 Task: Start in the project AgileBee the sprint 'Integration Testing Sprint', with a duration of 3 weeks. Start in the project AgileBee the sprint 'Integration Testing Sprint', with a duration of 2 weeks. Start in the project AgileBee the sprint 'Integration Testing Sprint', with a duration of 1 week
Action: Mouse moved to (254, 82)
Screenshot: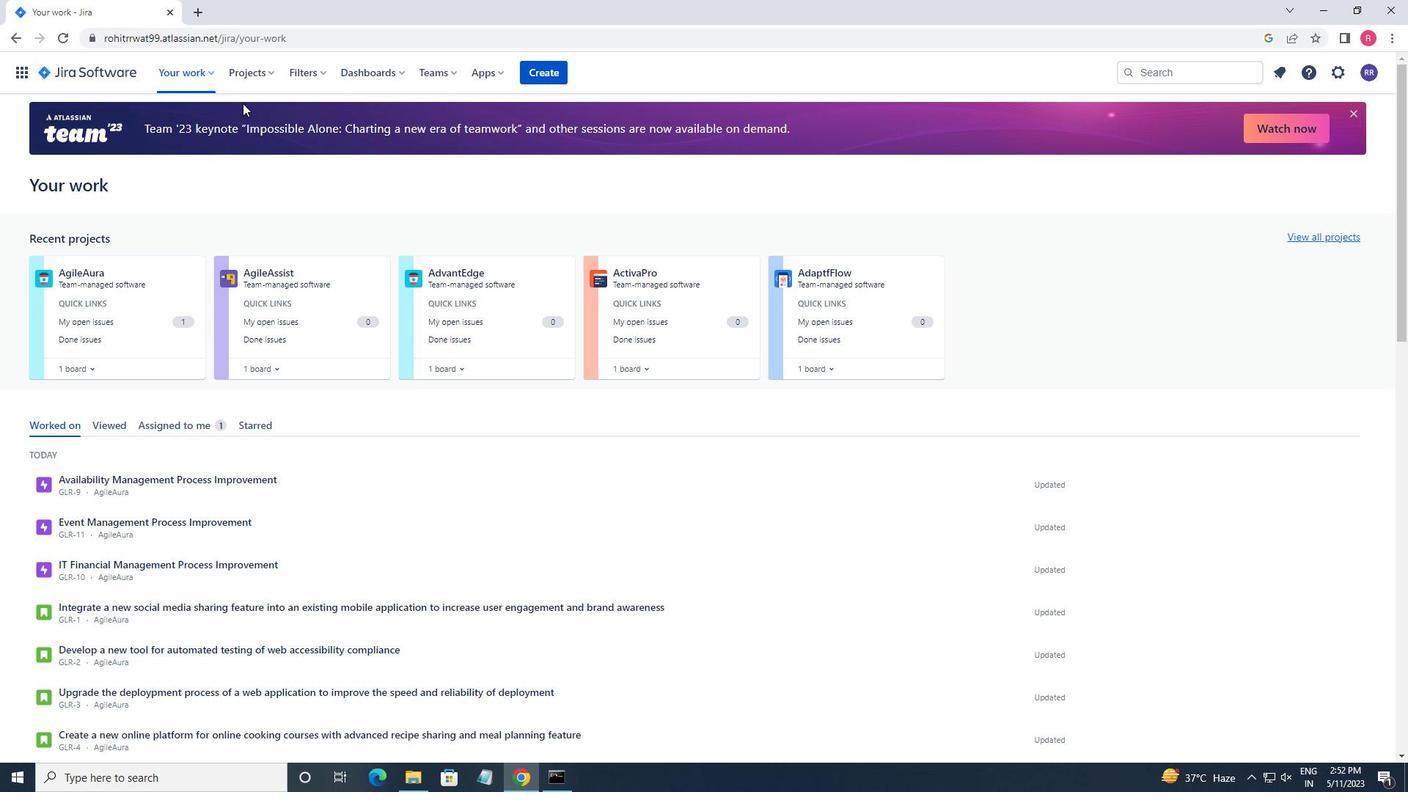 
Action: Mouse pressed left at (254, 82)
Screenshot: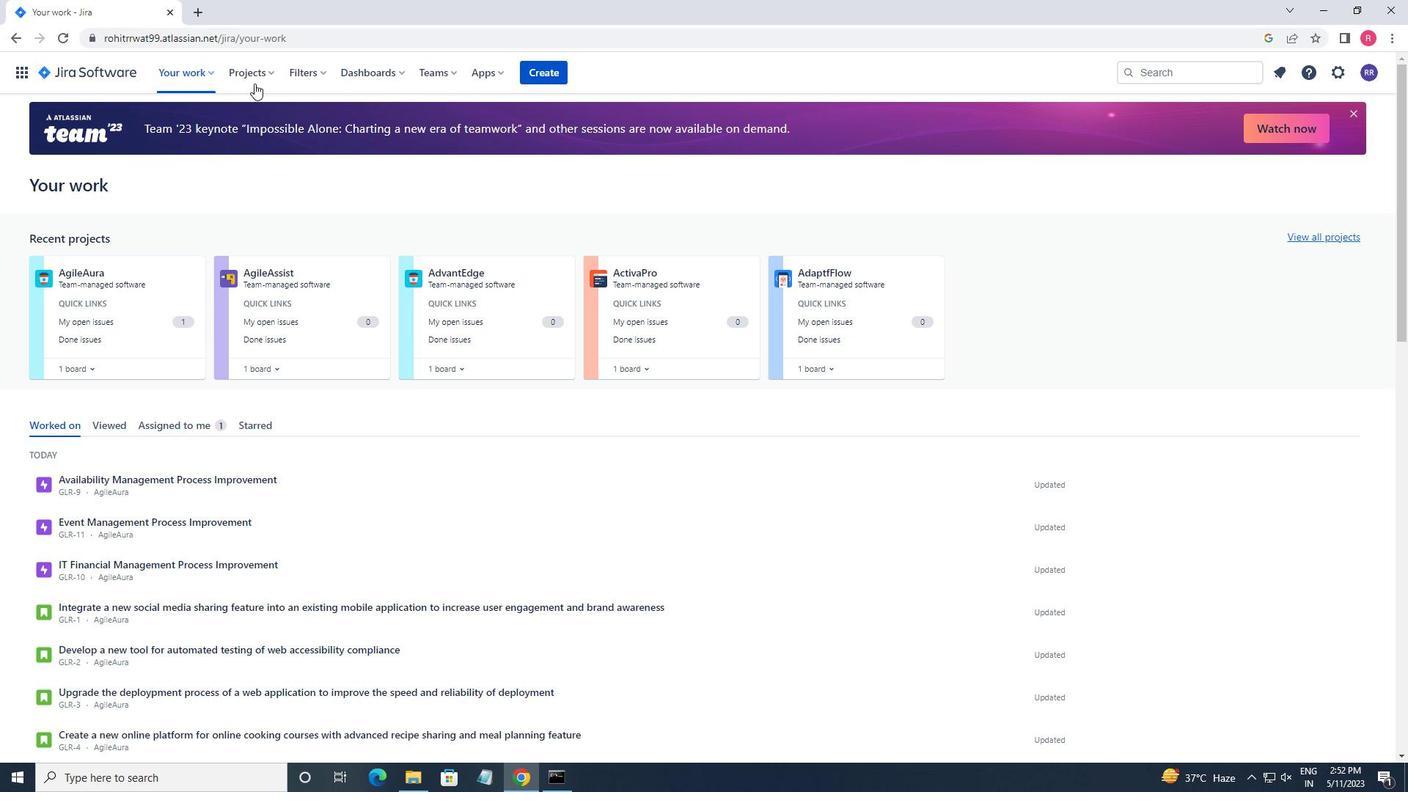 
Action: Mouse moved to (277, 121)
Screenshot: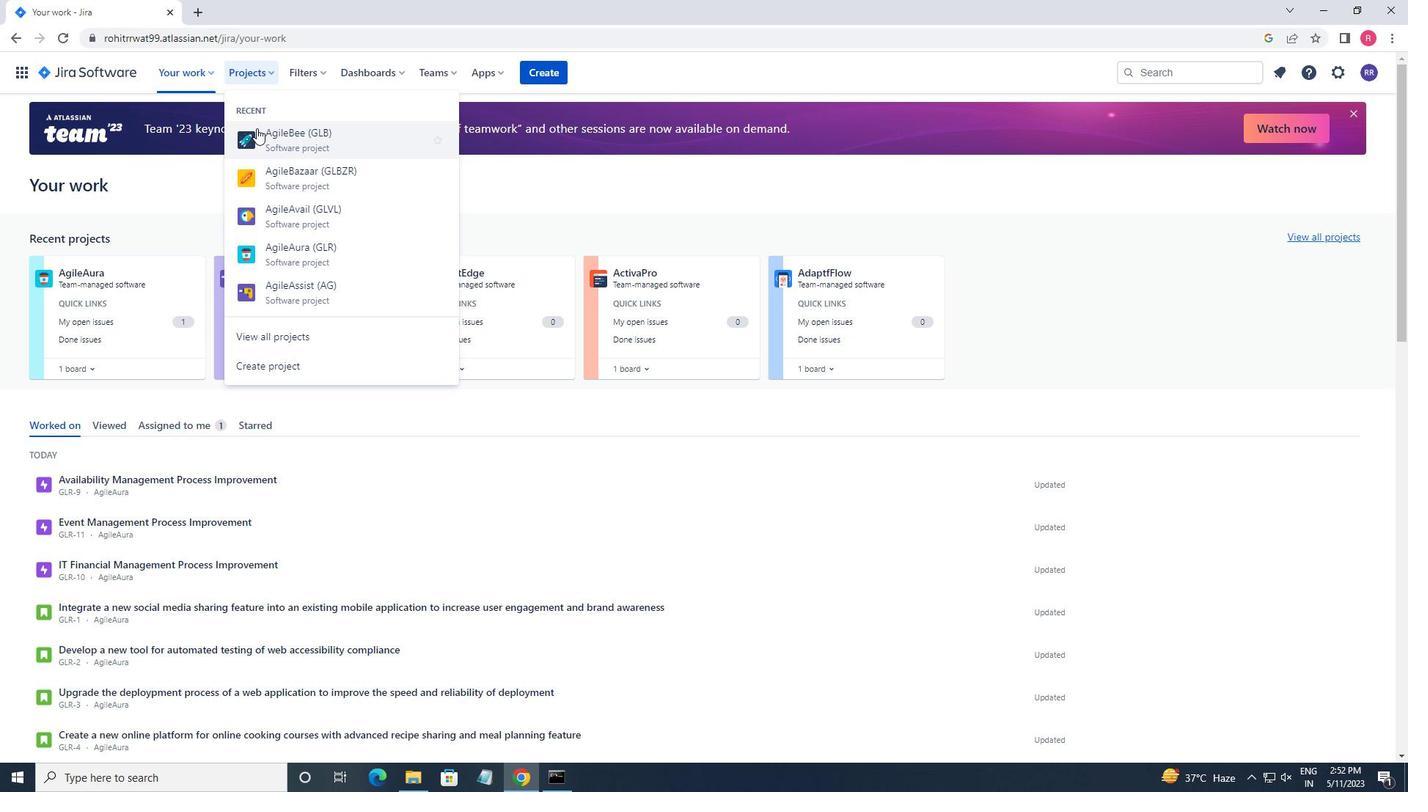 
Action: Mouse pressed left at (277, 121)
Screenshot: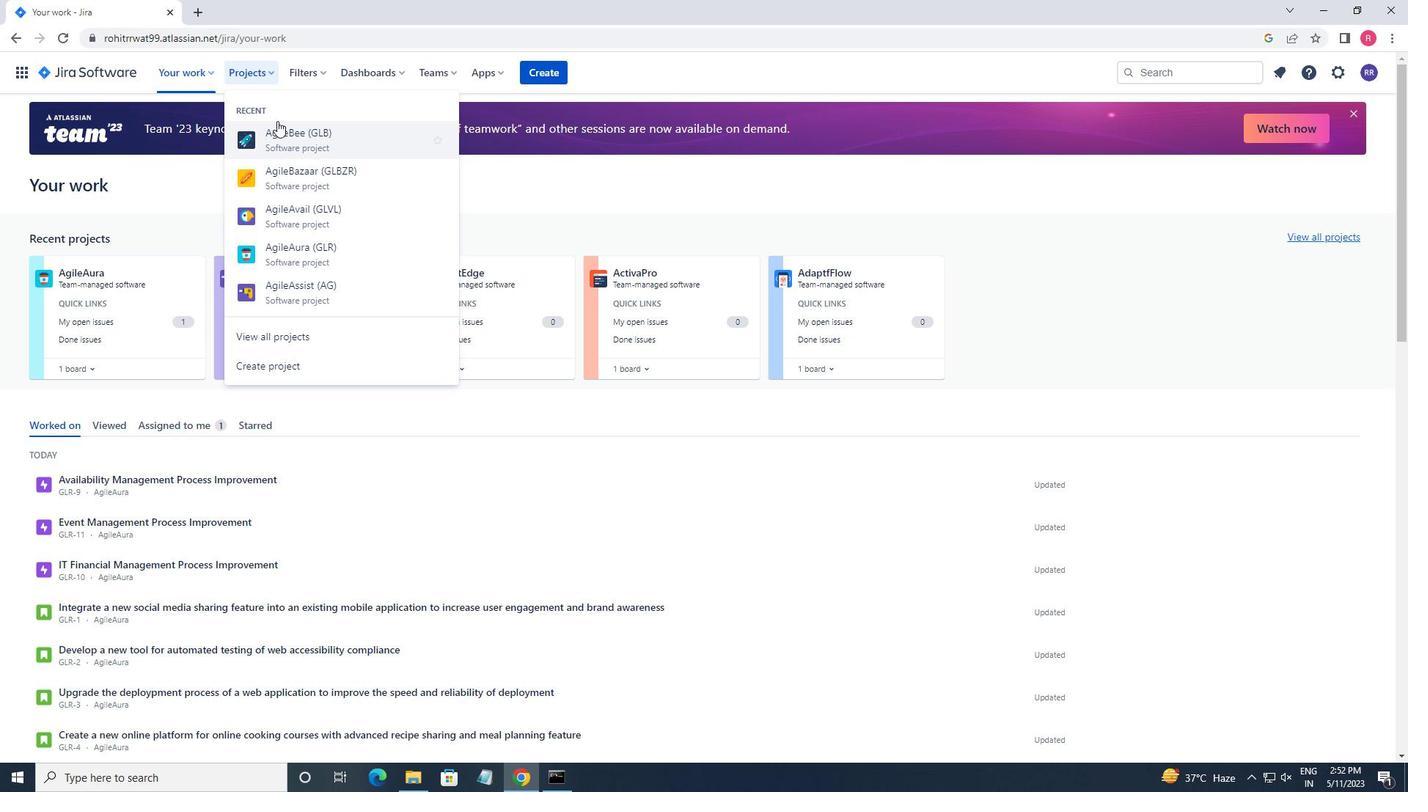 
Action: Mouse moved to (85, 228)
Screenshot: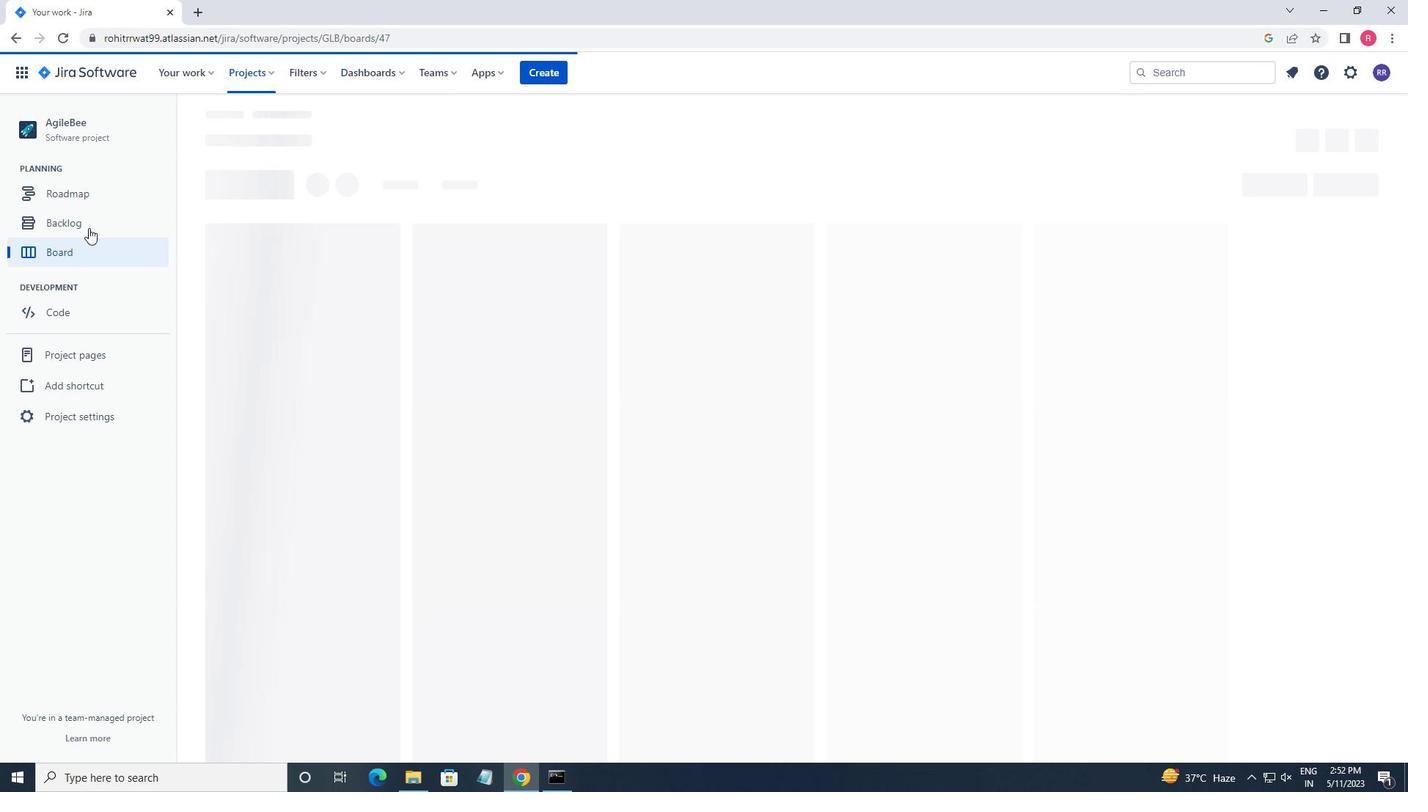 
Action: Mouse pressed left at (85, 228)
Screenshot: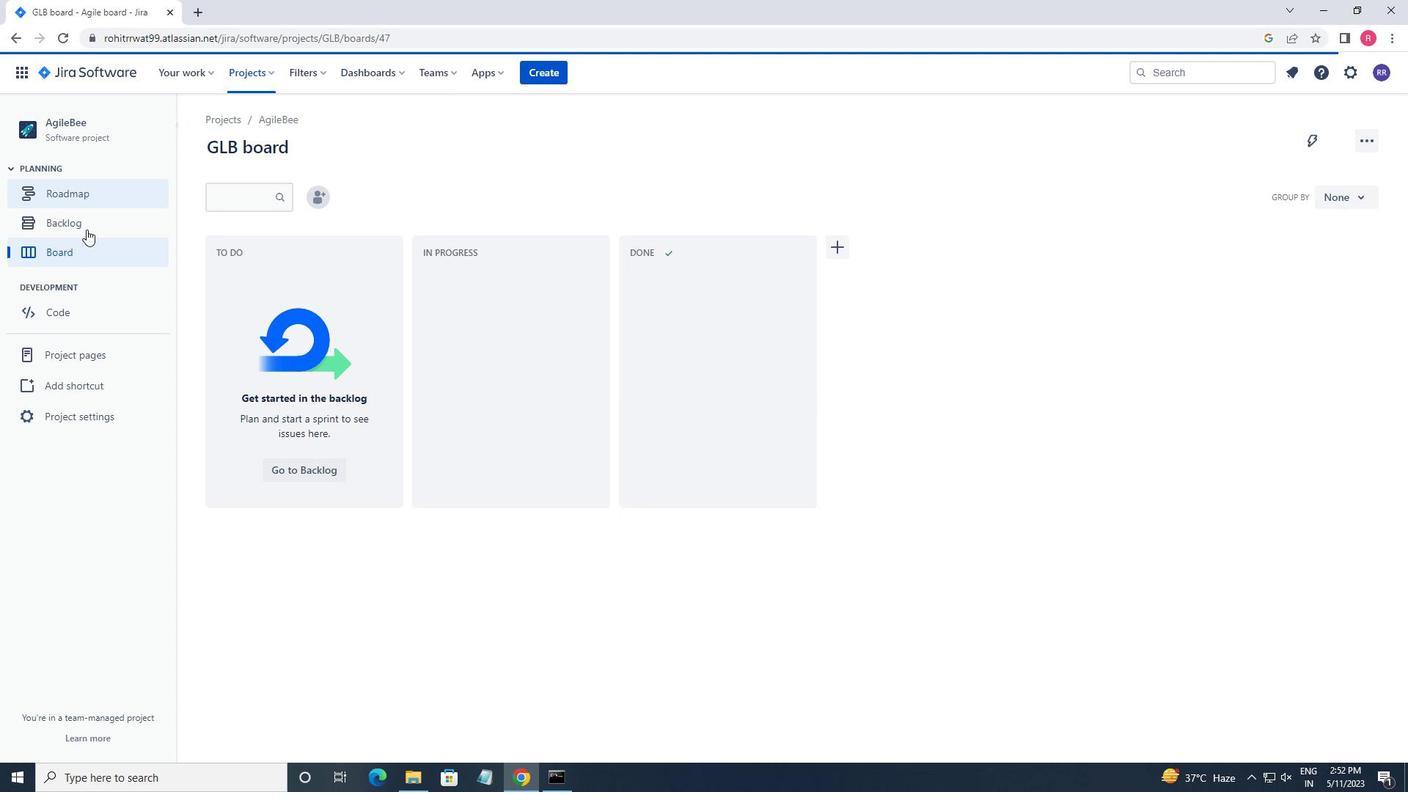 
Action: Mouse moved to (1306, 237)
Screenshot: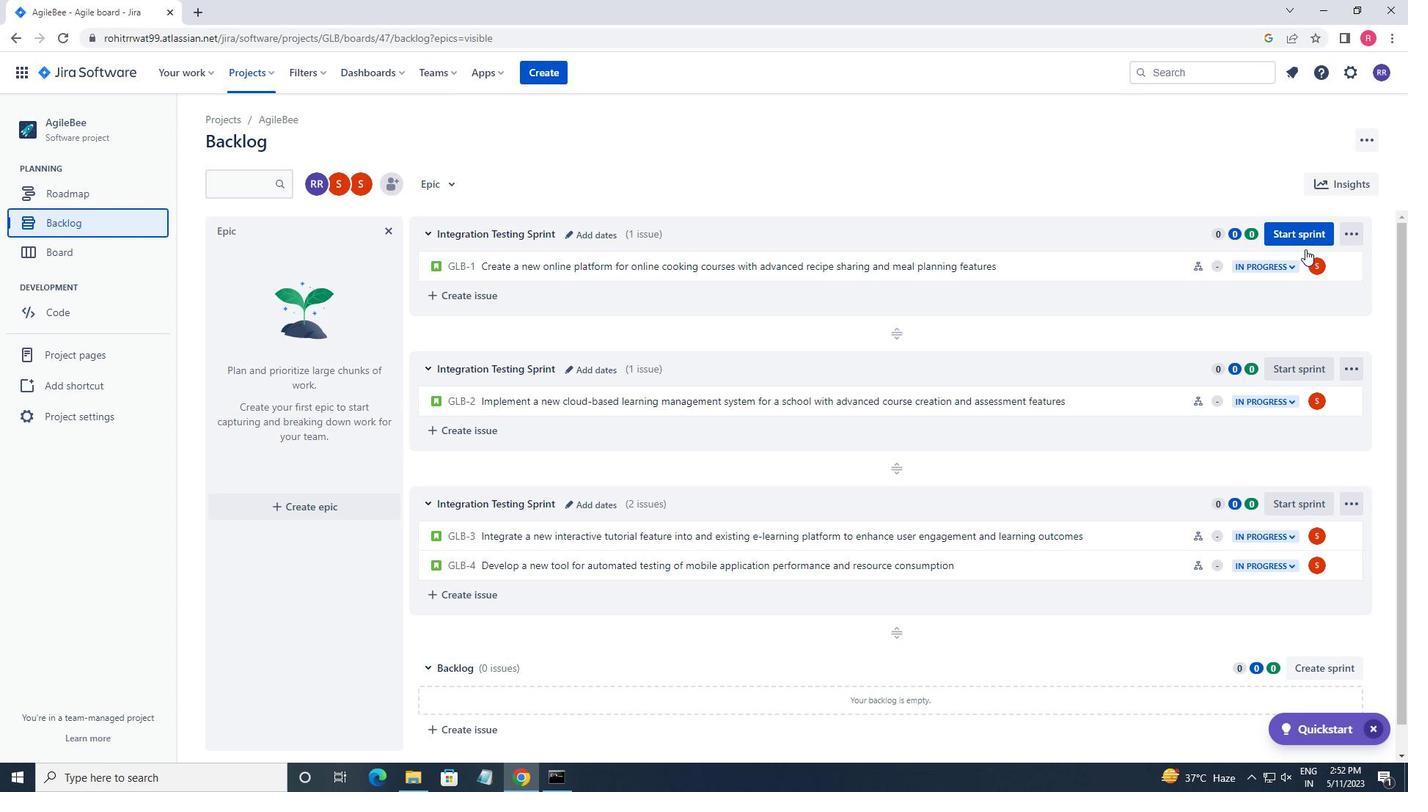 
Action: Mouse pressed left at (1306, 237)
Screenshot: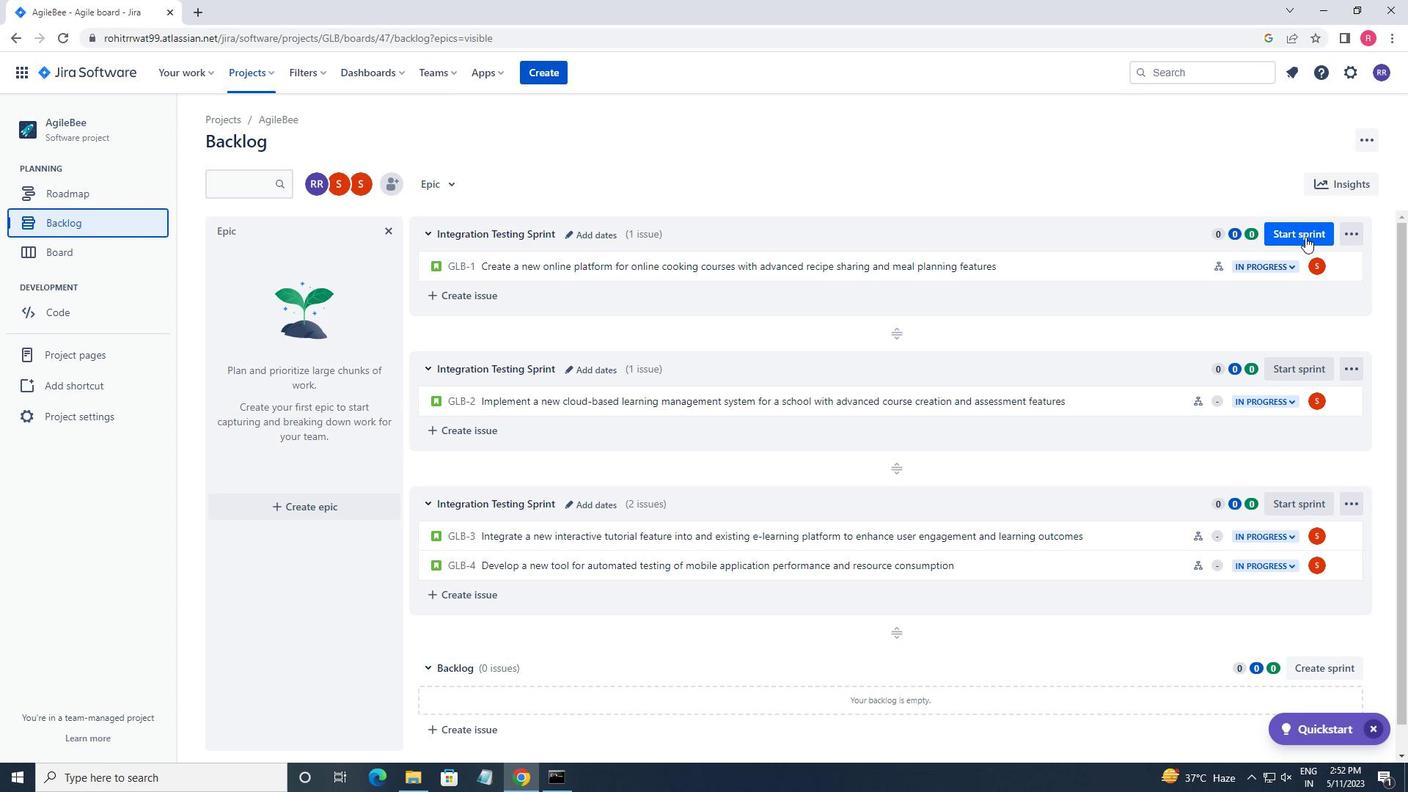 
Action: Mouse moved to (658, 258)
Screenshot: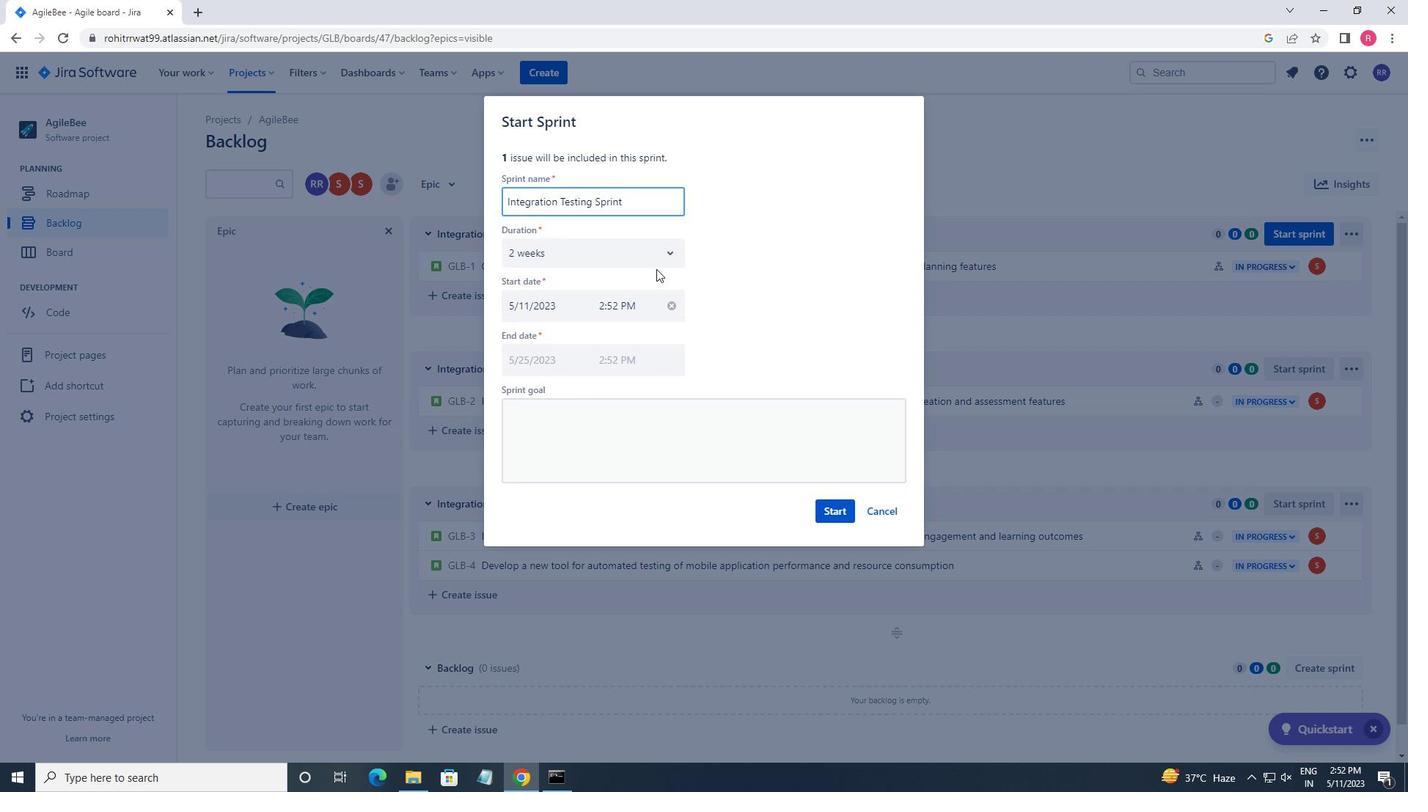 
Action: Mouse pressed left at (658, 258)
Screenshot: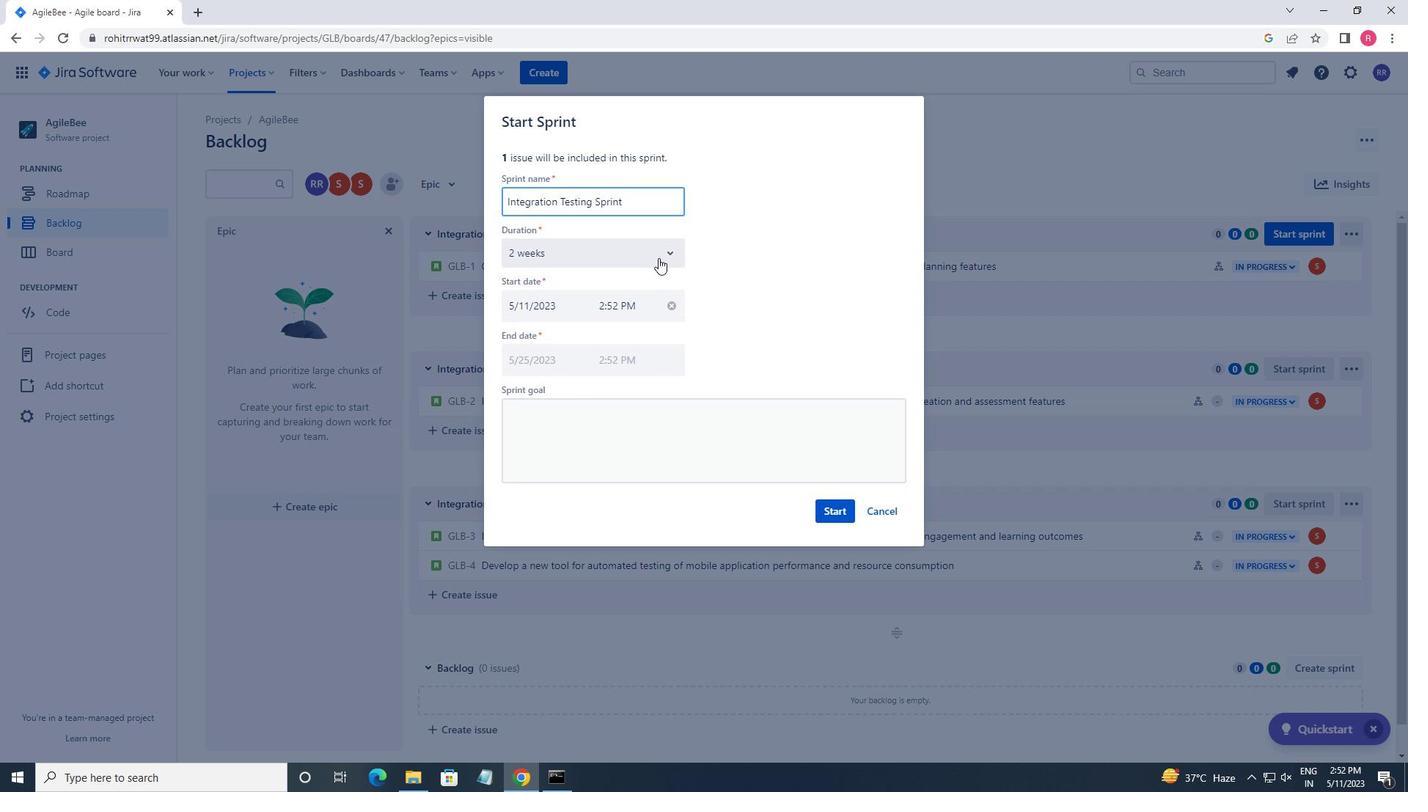 
Action: Mouse moved to (628, 336)
Screenshot: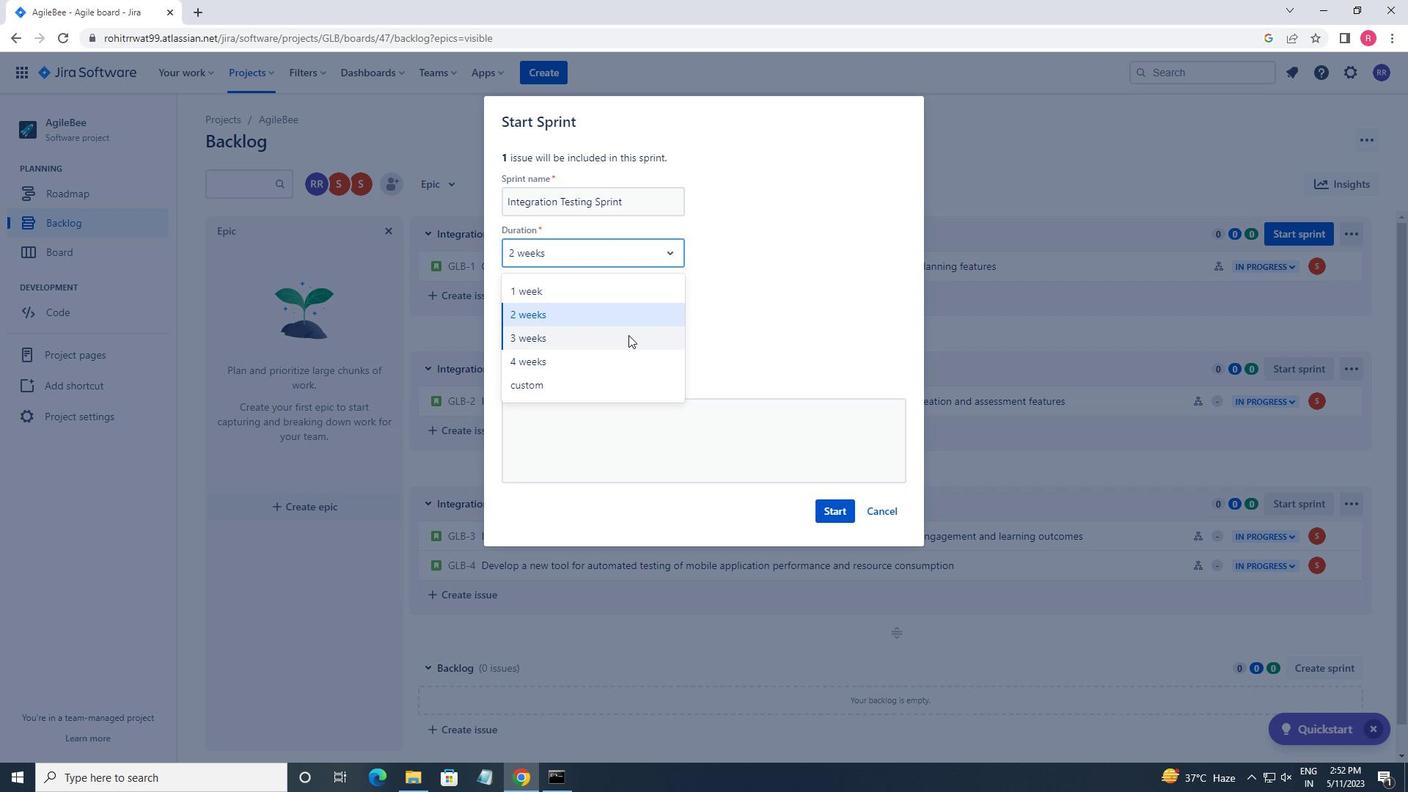 
Action: Mouse pressed left at (628, 336)
Screenshot: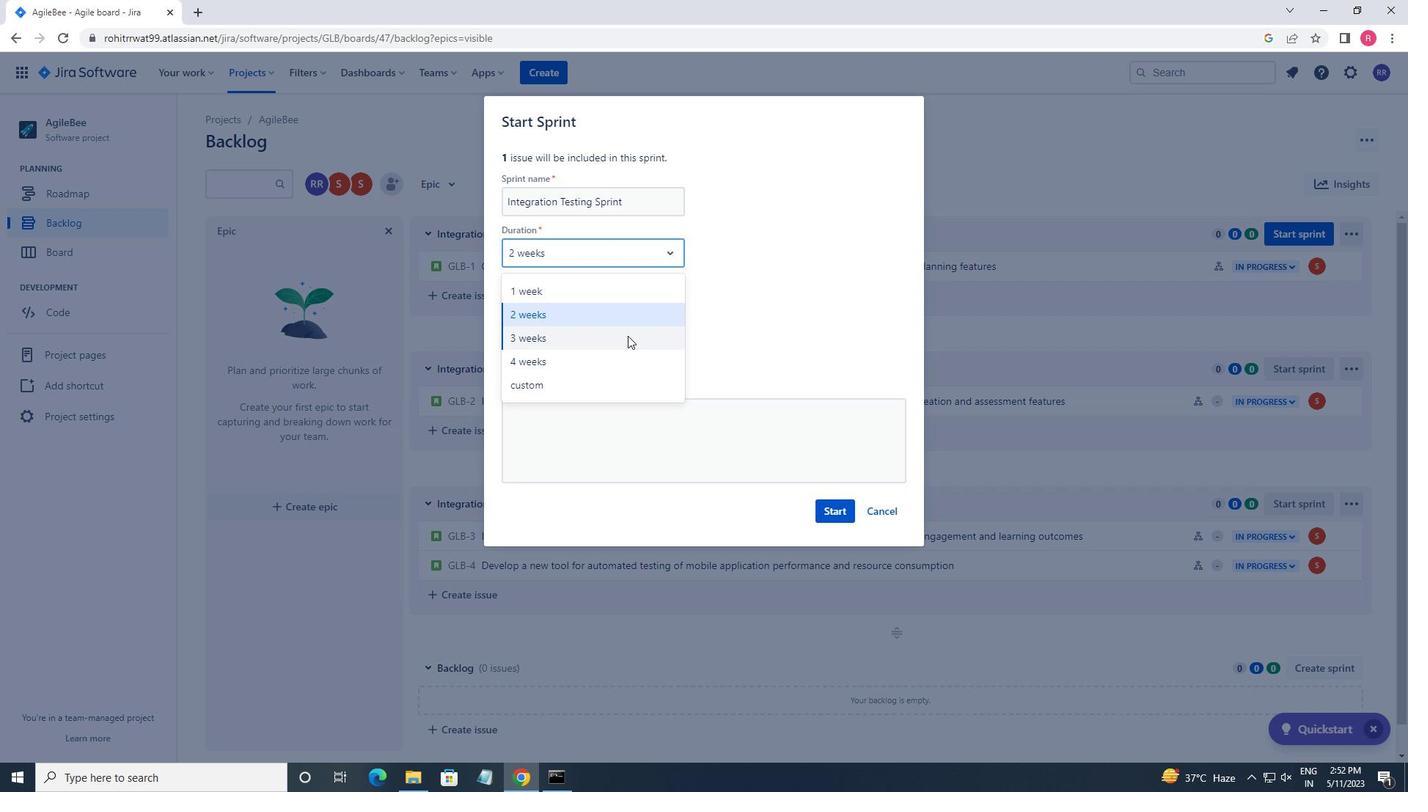 
Action: Mouse moved to (829, 514)
Screenshot: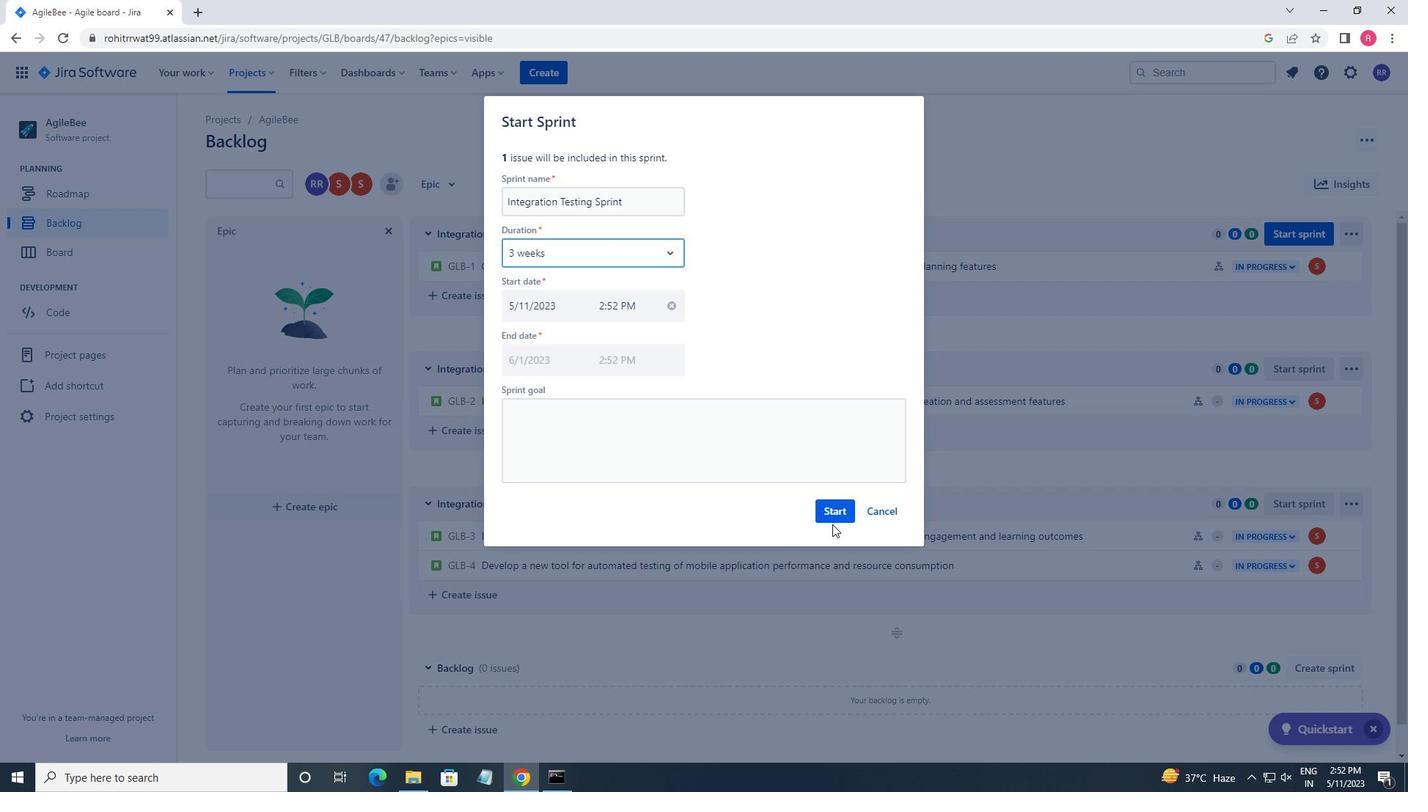 
Action: Mouse pressed left at (829, 514)
Screenshot: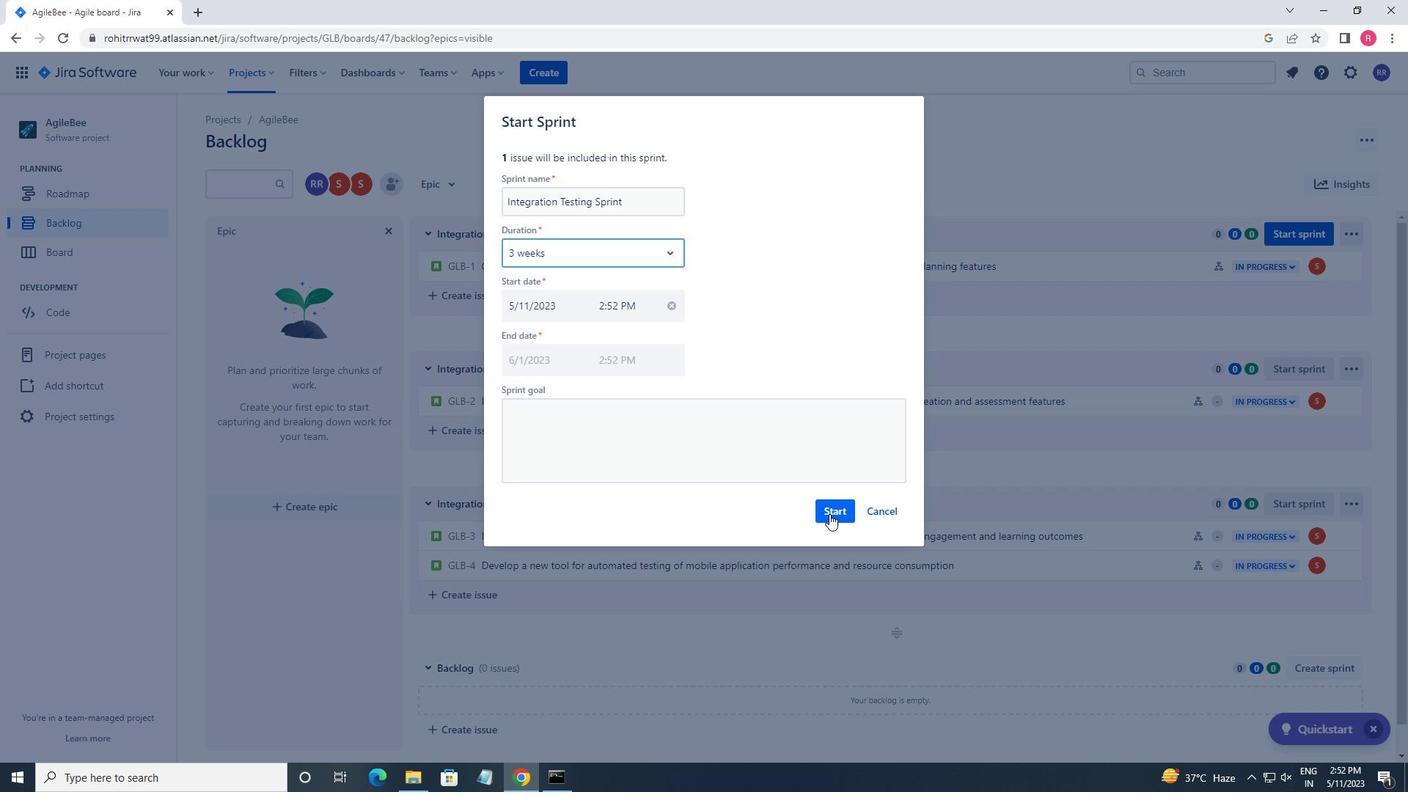 
Action: Mouse moved to (107, 220)
Screenshot: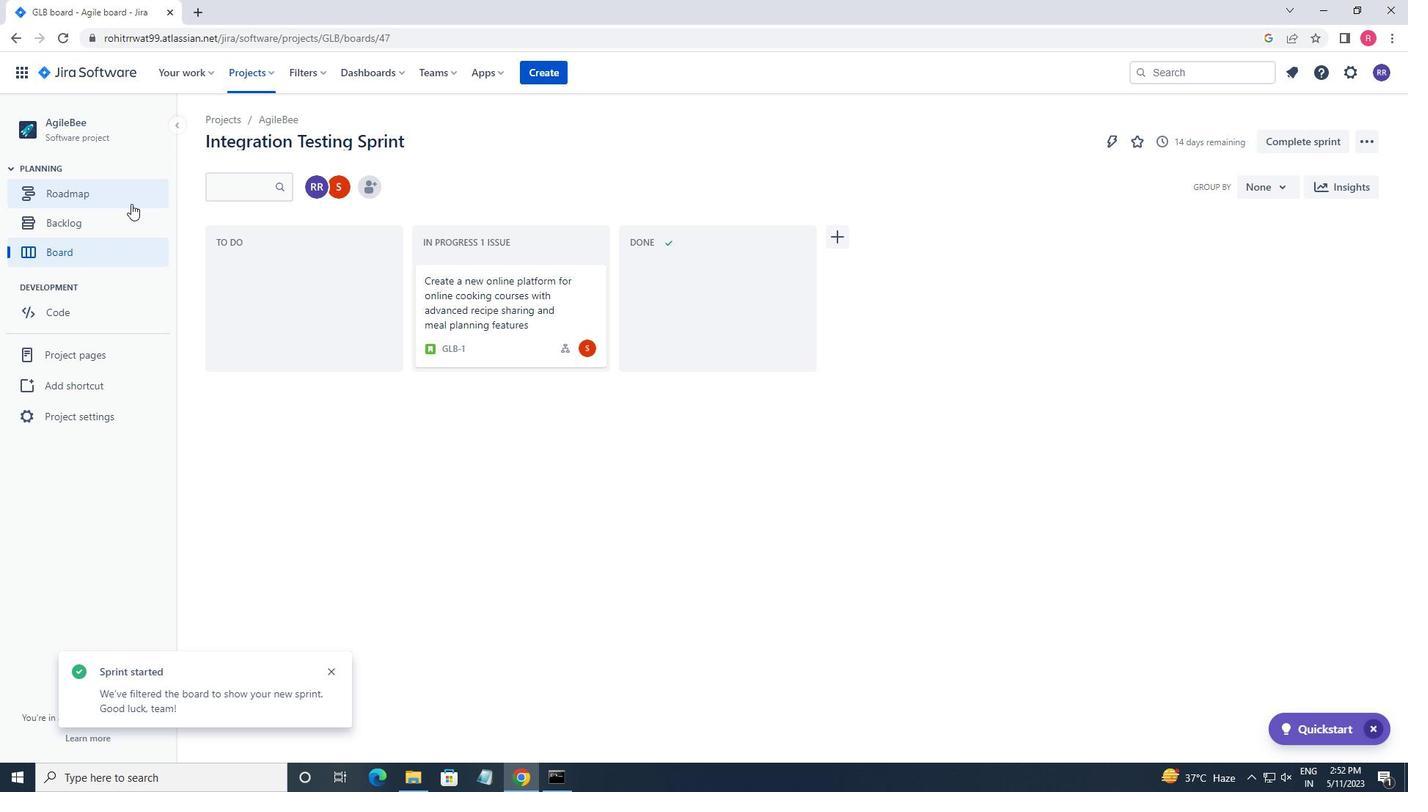 
Action: Mouse pressed left at (107, 220)
Screenshot: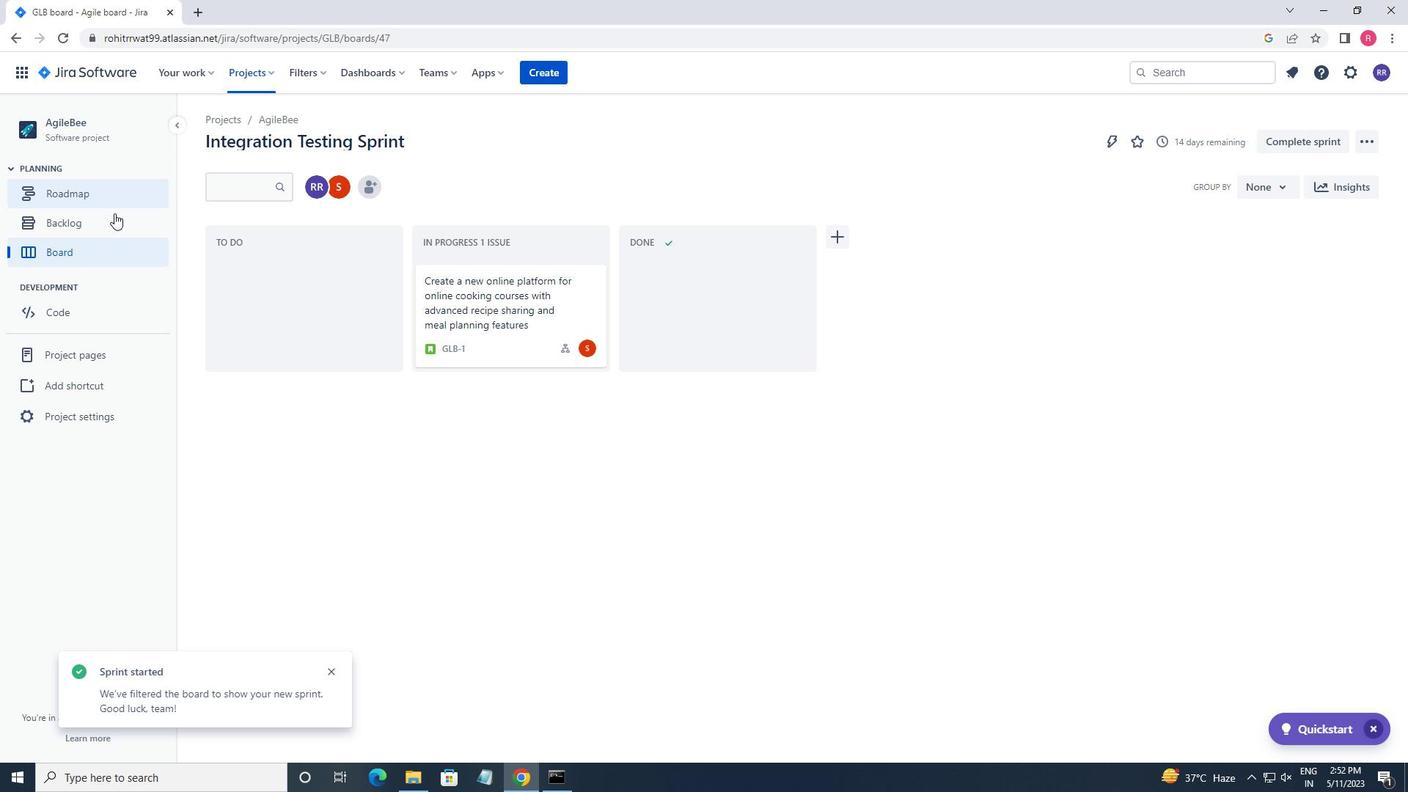 
Action: Mouse moved to (1309, 366)
Screenshot: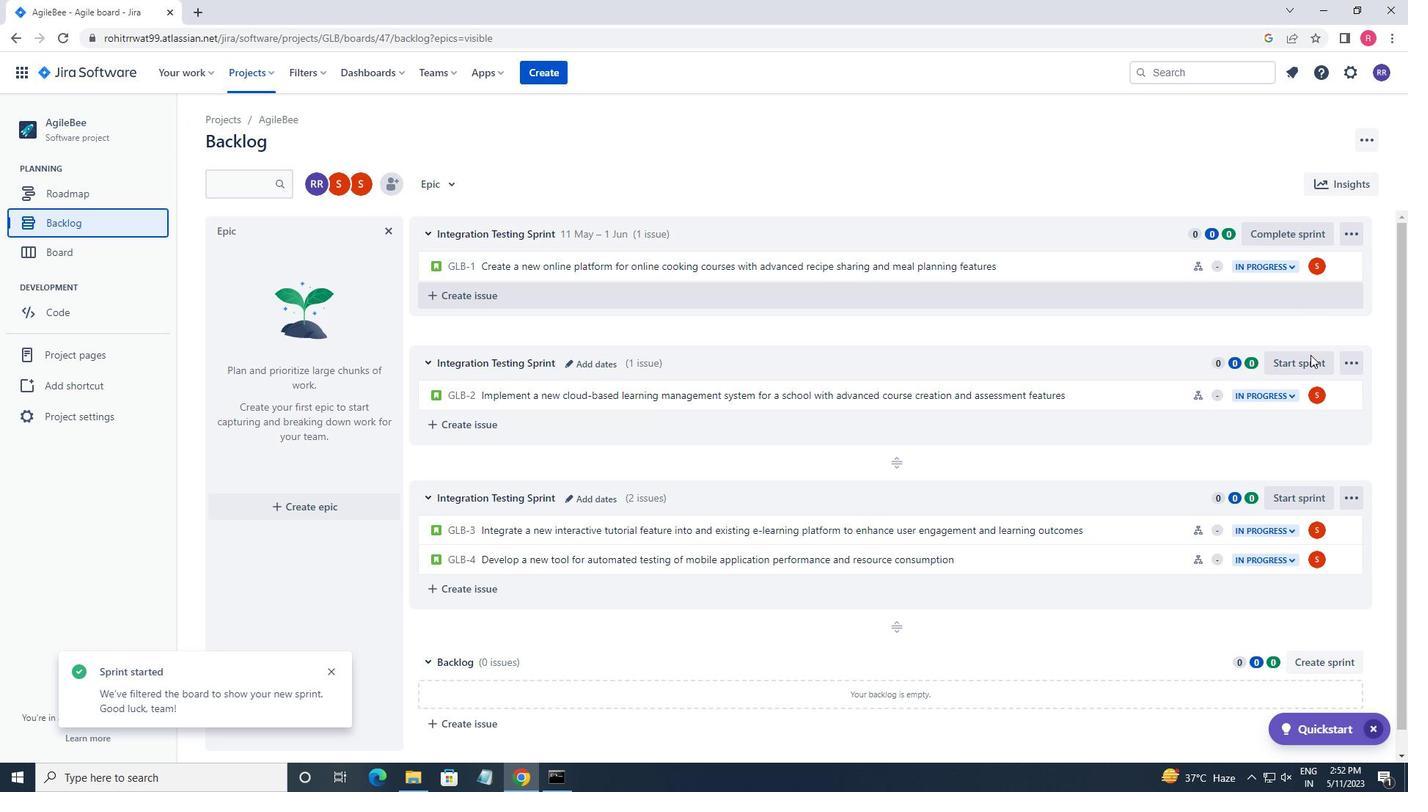 
Action: Mouse pressed left at (1309, 366)
Screenshot: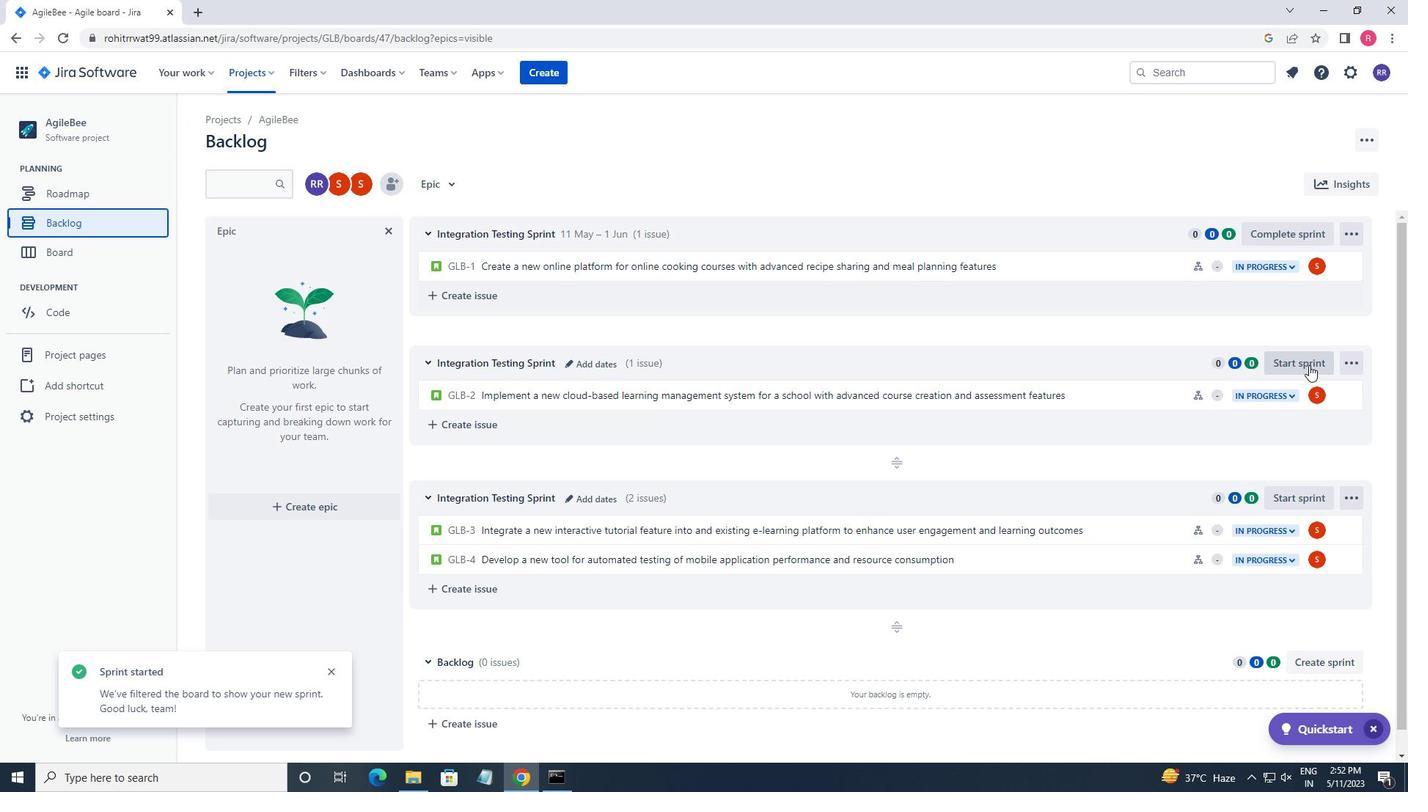 
Action: Mouse moved to (622, 255)
Screenshot: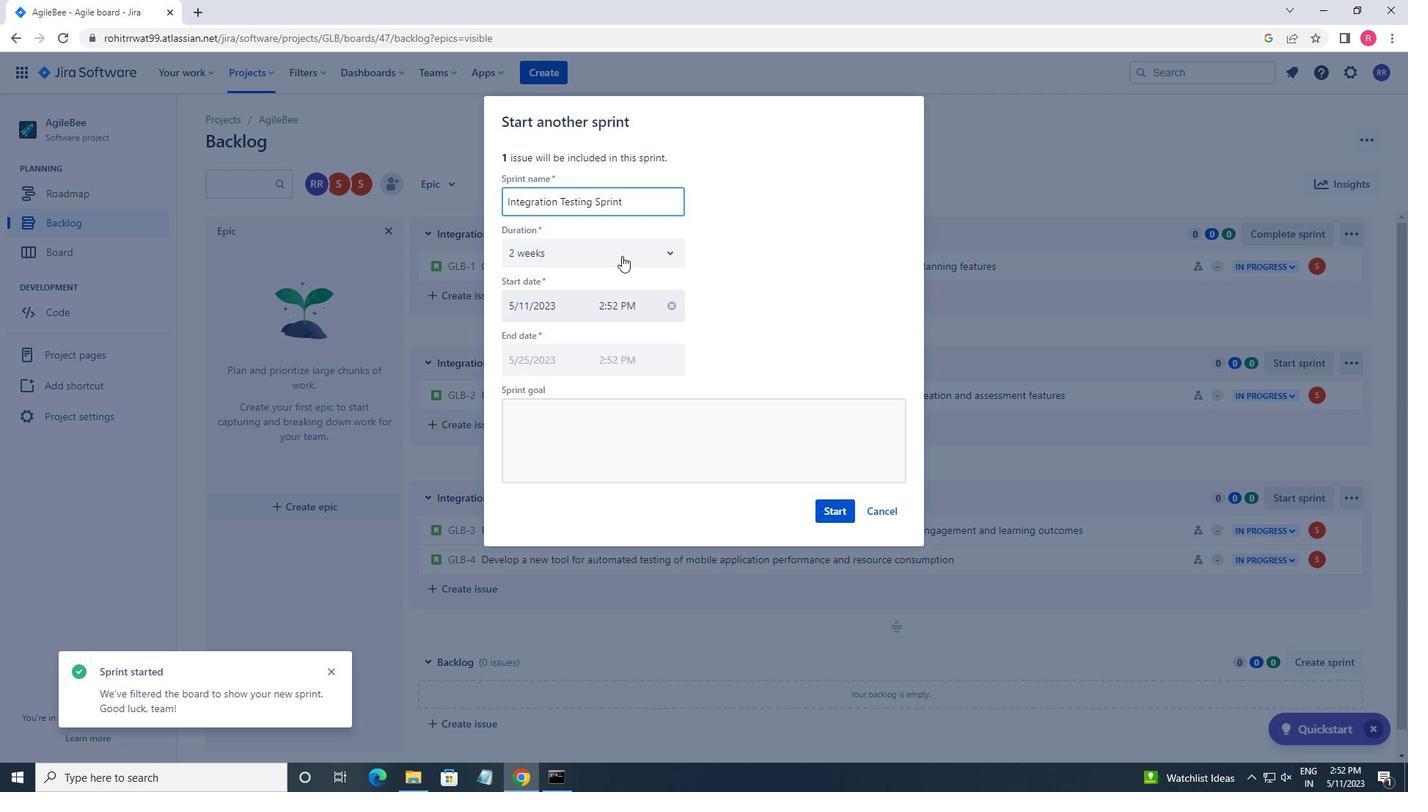 
Action: Mouse pressed left at (622, 255)
Screenshot: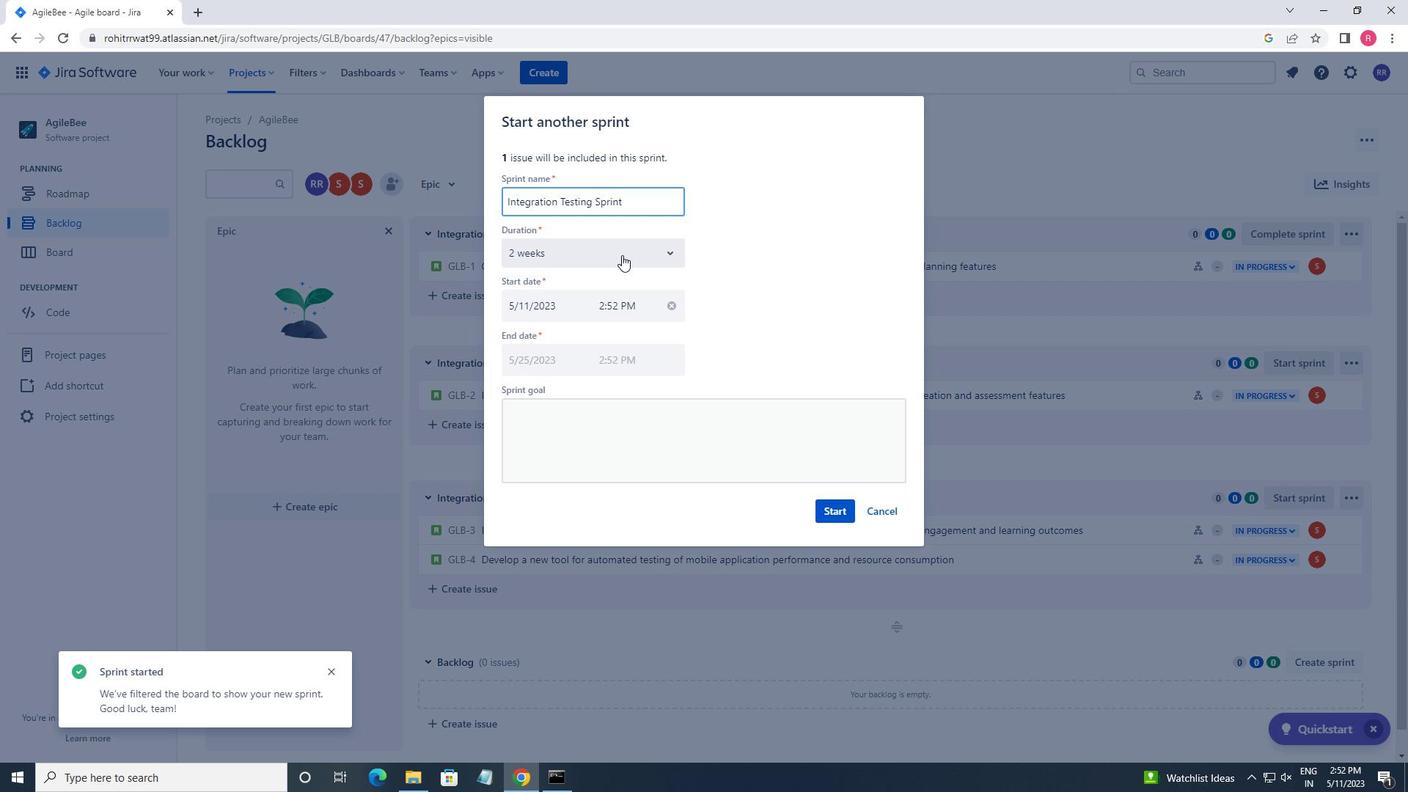 
Action: Mouse moved to (565, 315)
Screenshot: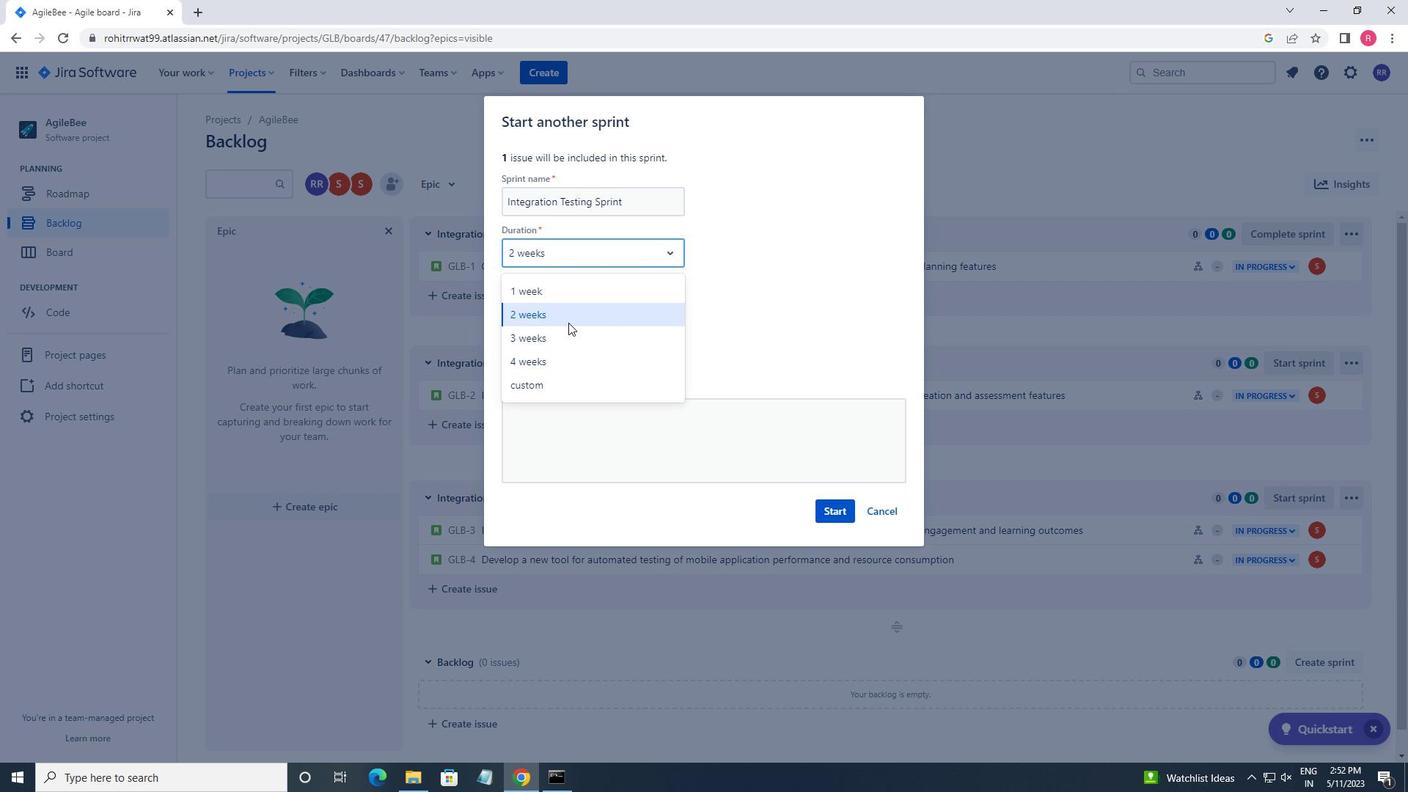 
Action: Mouse pressed left at (565, 315)
Screenshot: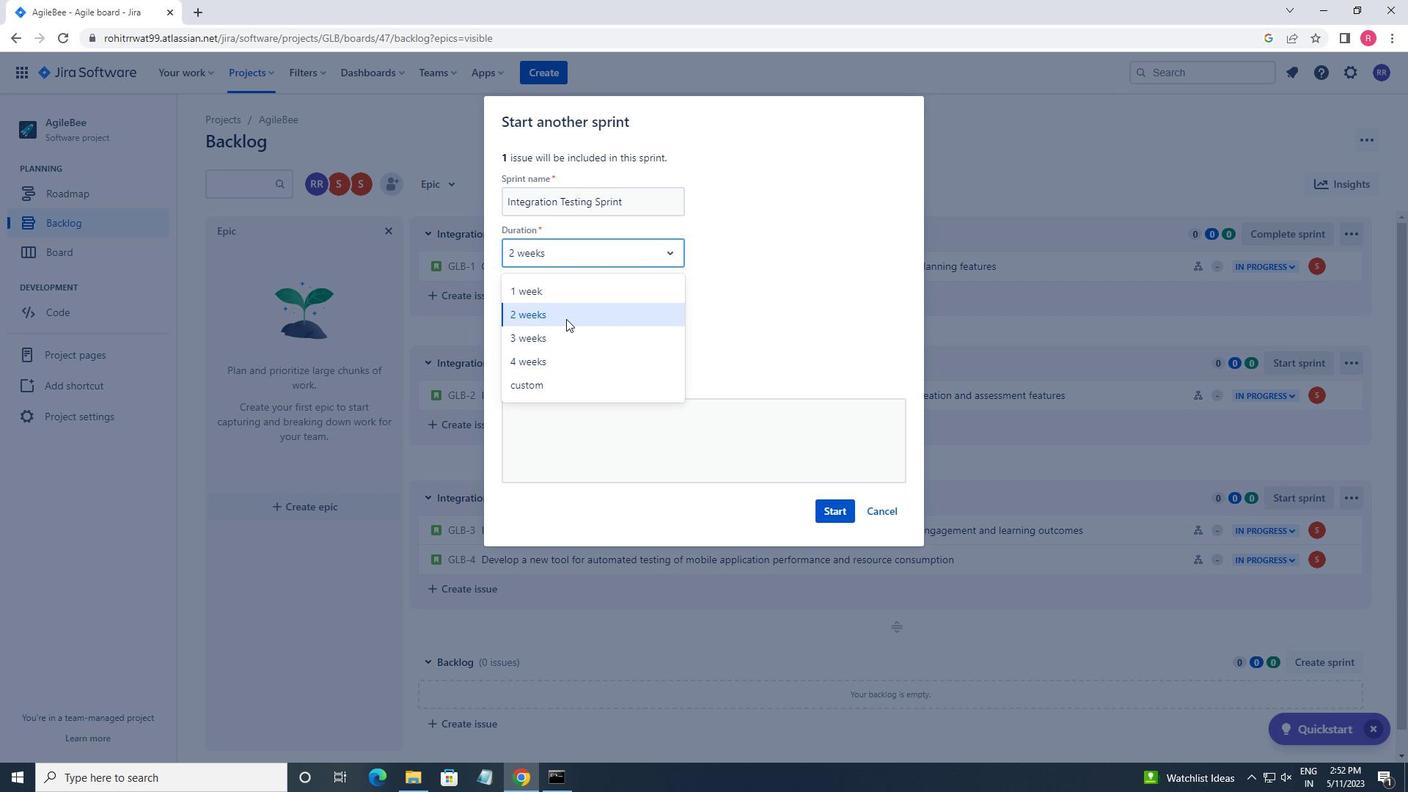 
Action: Mouse moved to (818, 504)
Screenshot: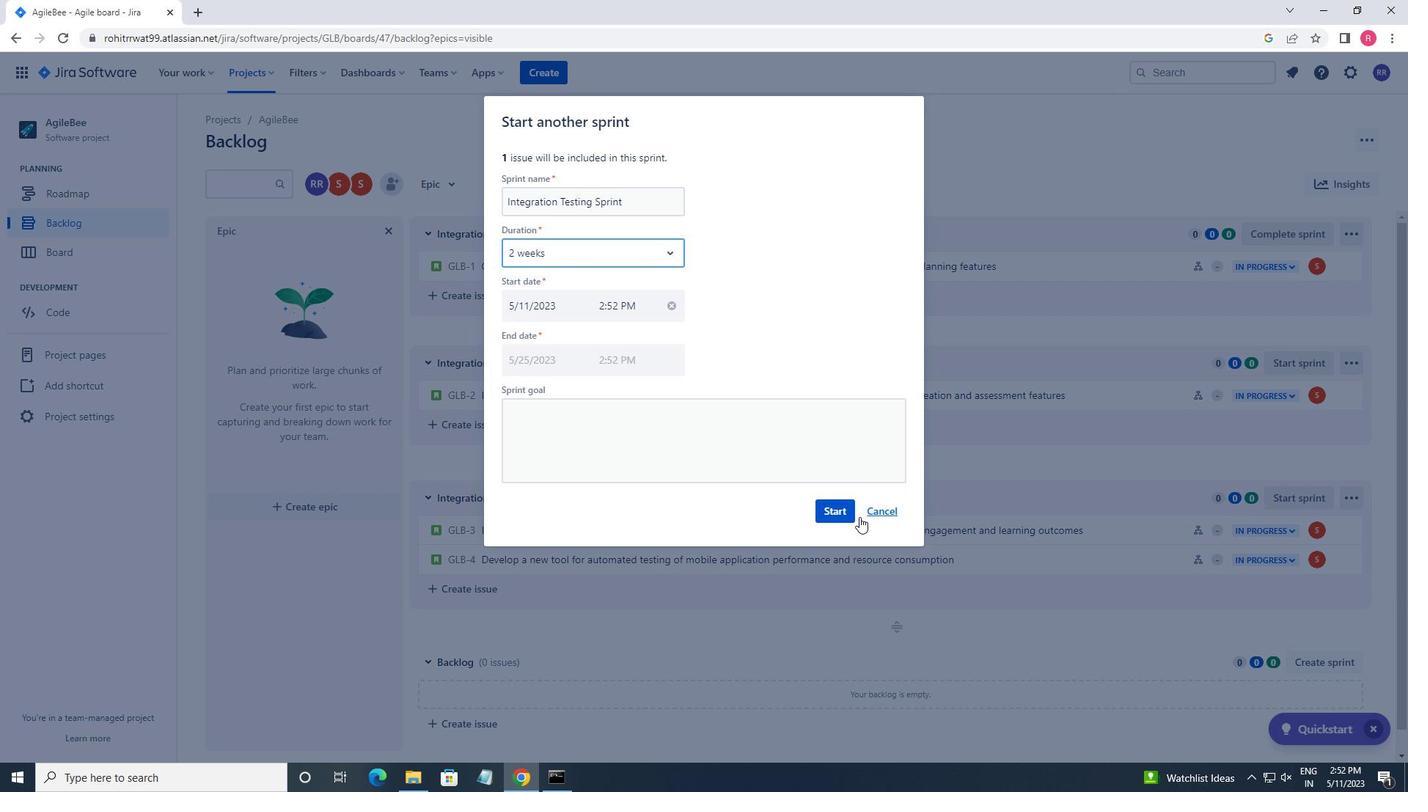 
Action: Mouse pressed left at (818, 504)
Screenshot: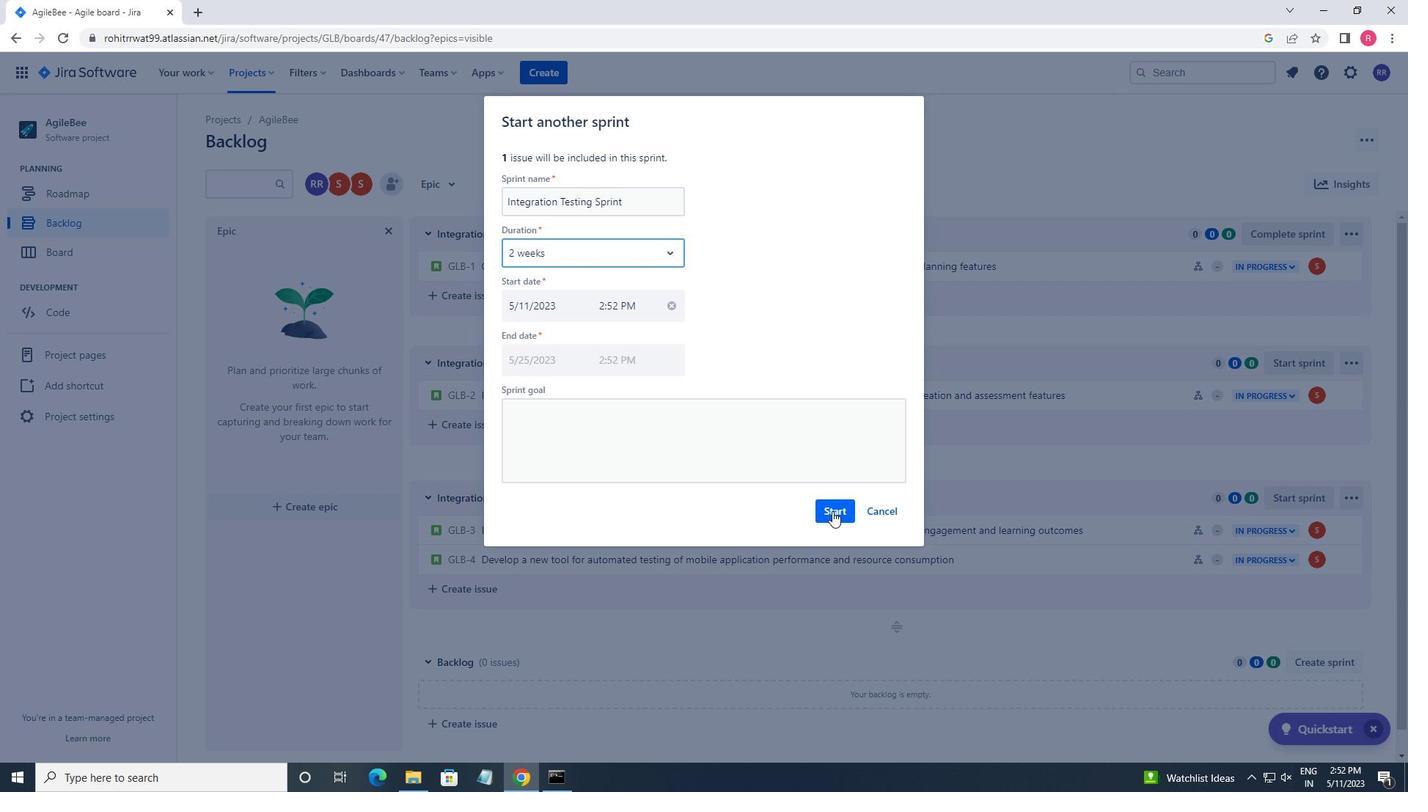 
Action: Mouse moved to (88, 214)
Screenshot: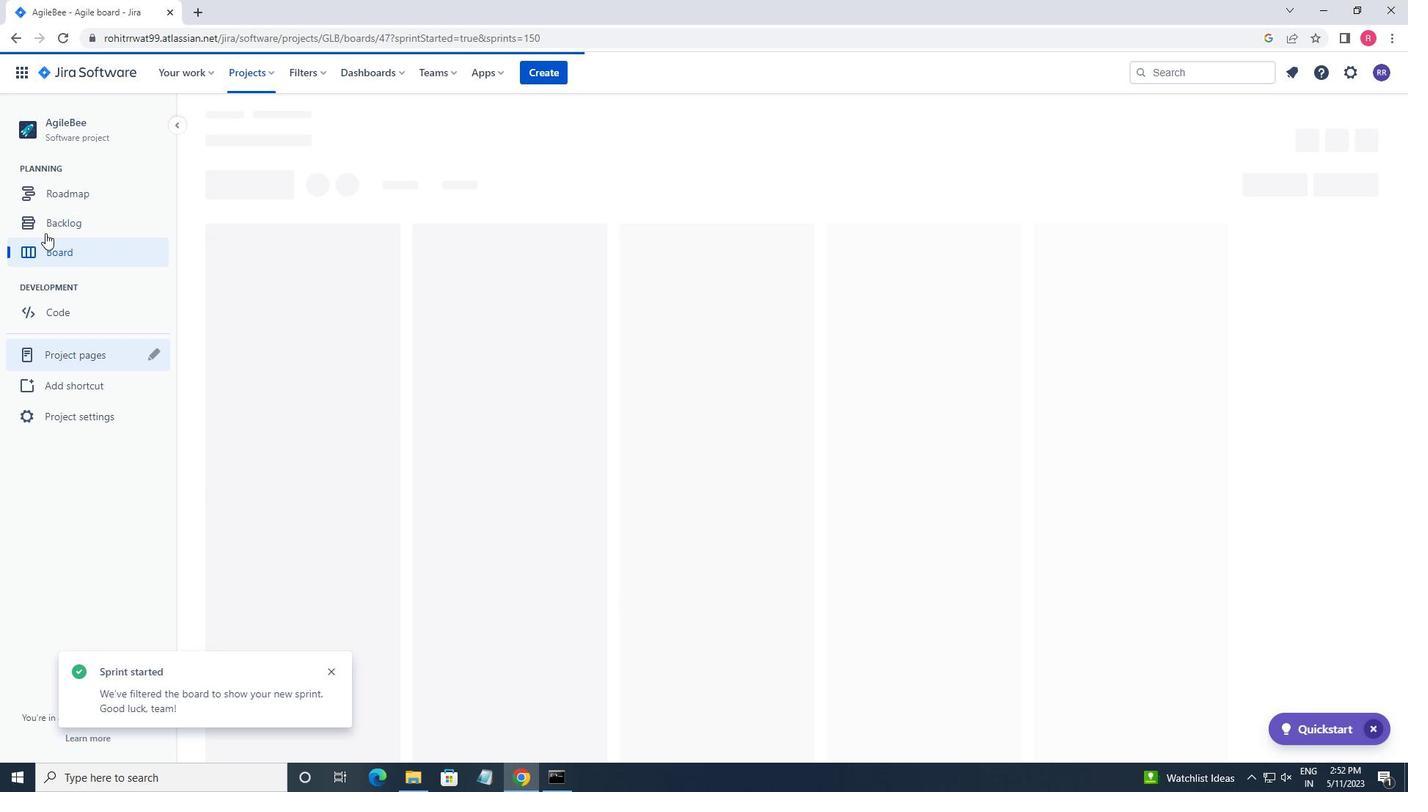 
Action: Mouse pressed left at (88, 214)
Screenshot: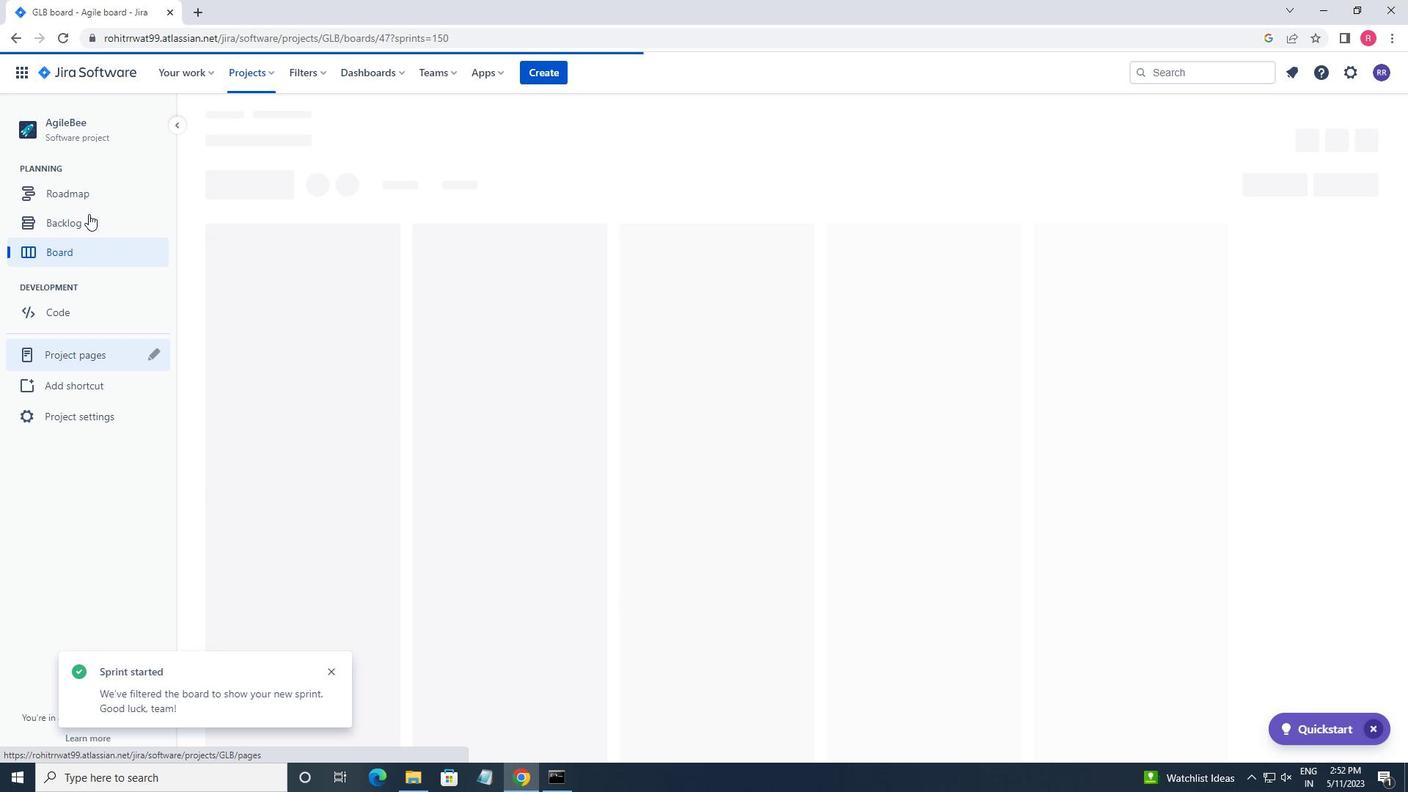 
Action: Mouse moved to (456, 465)
Screenshot: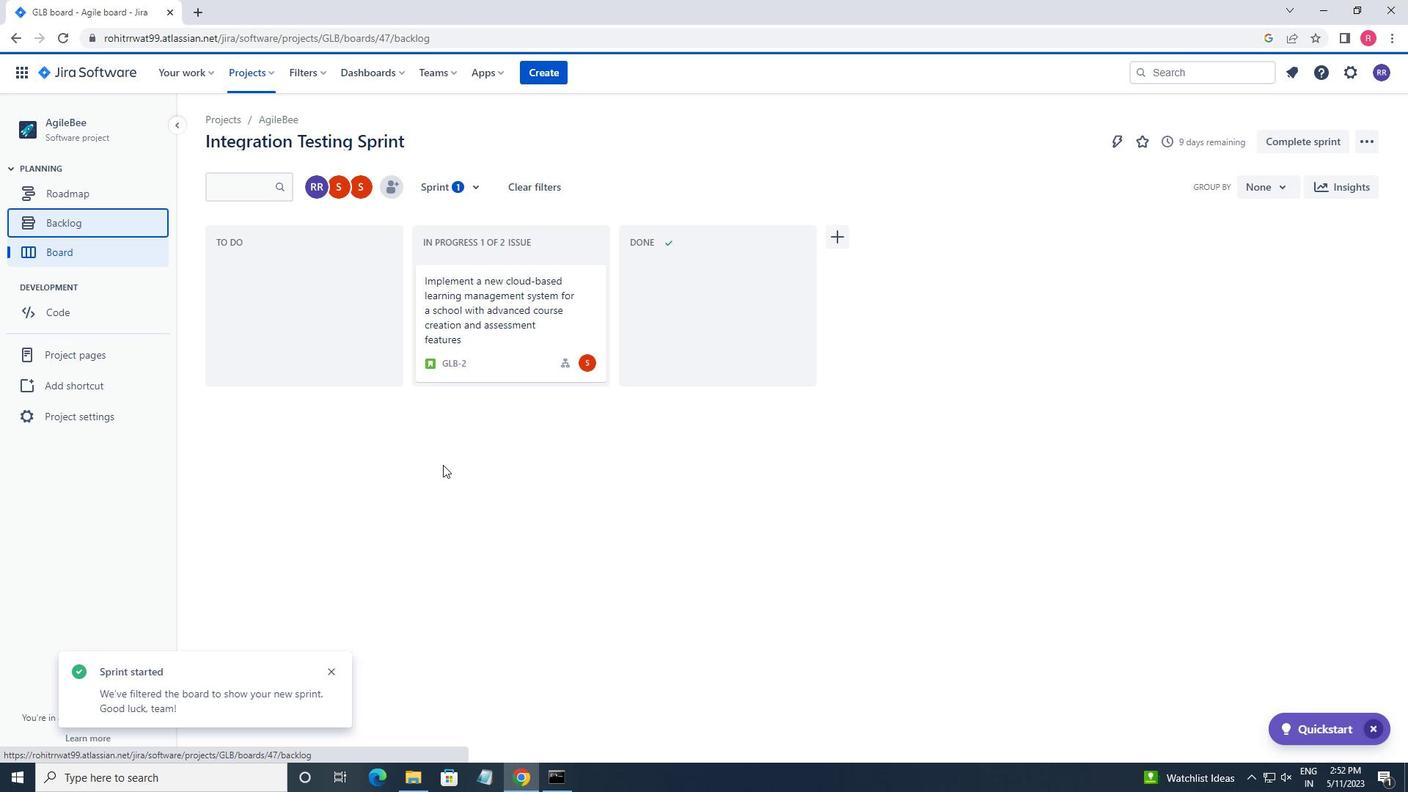 
Action: Mouse scrolled (456, 464) with delta (0, 0)
Screenshot: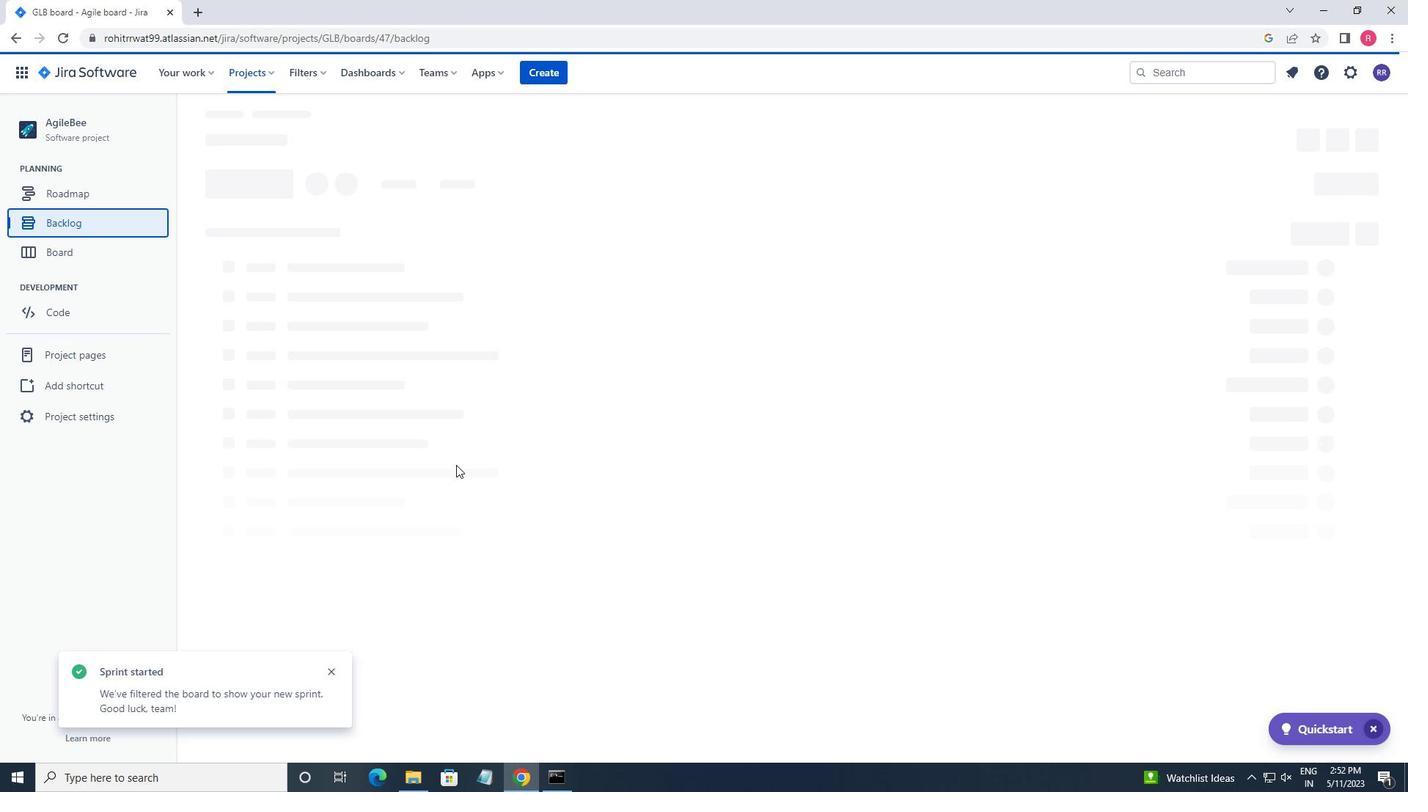 
Action: Mouse scrolled (456, 464) with delta (0, 0)
Screenshot: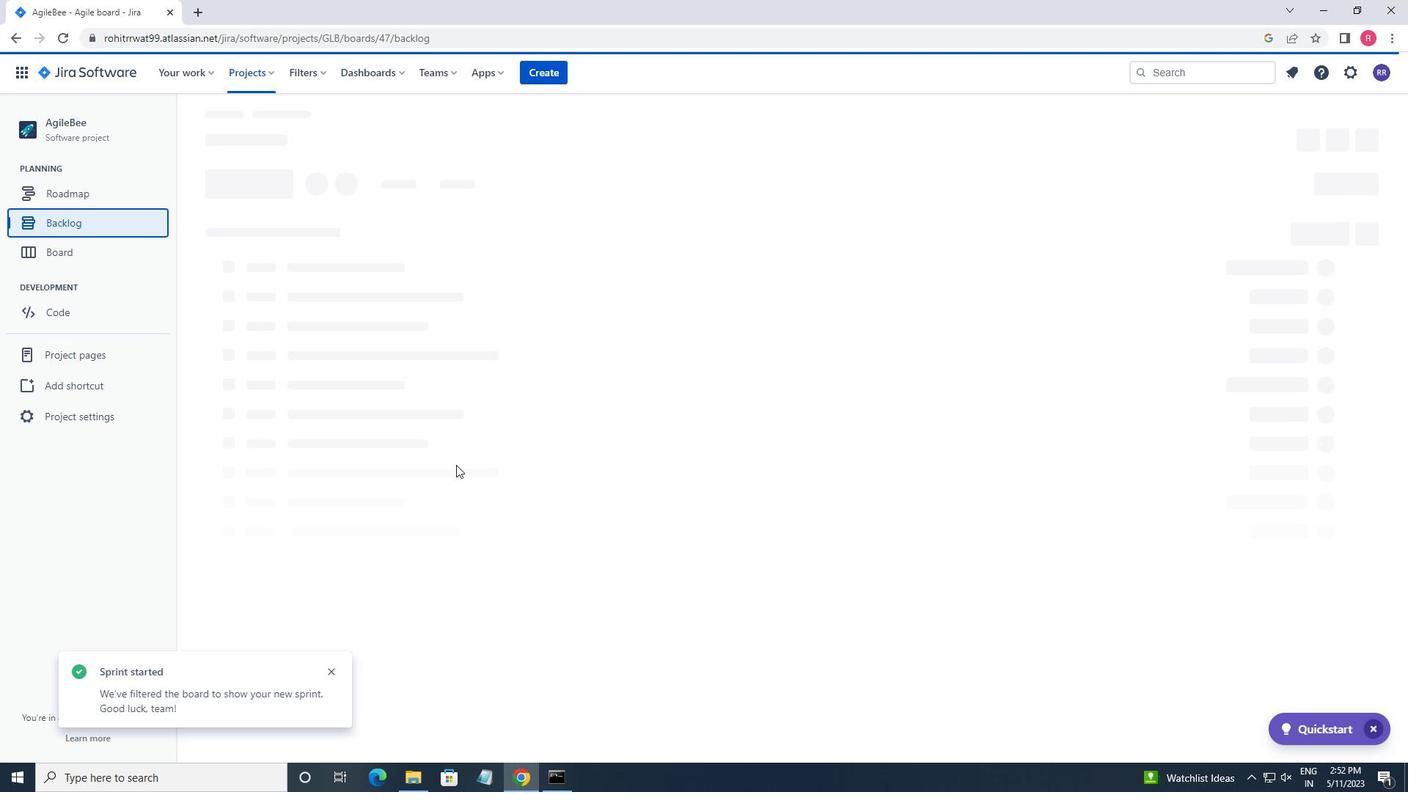 
Action: Mouse moved to (1187, 410)
Screenshot: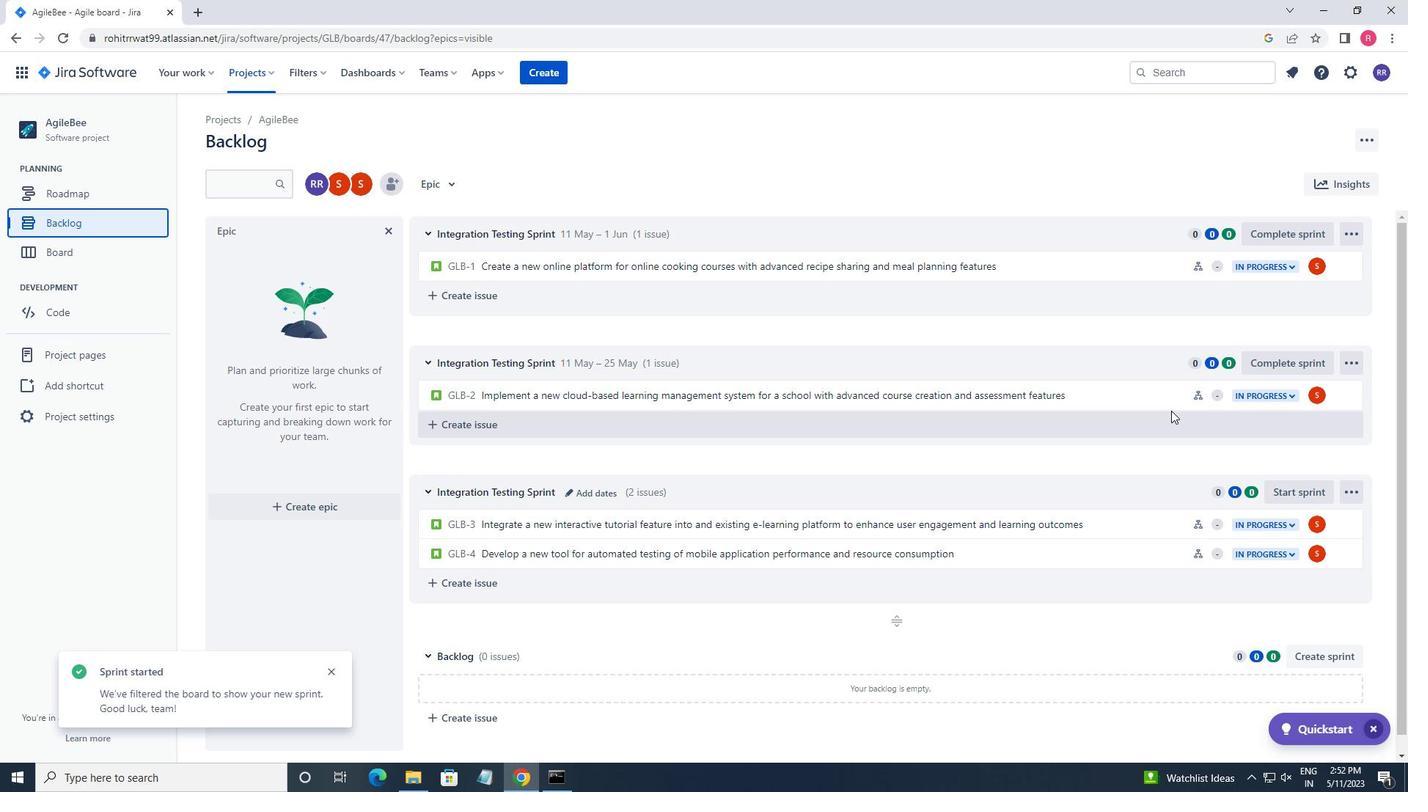 
Action: Mouse scrolled (1187, 410) with delta (0, 0)
Screenshot: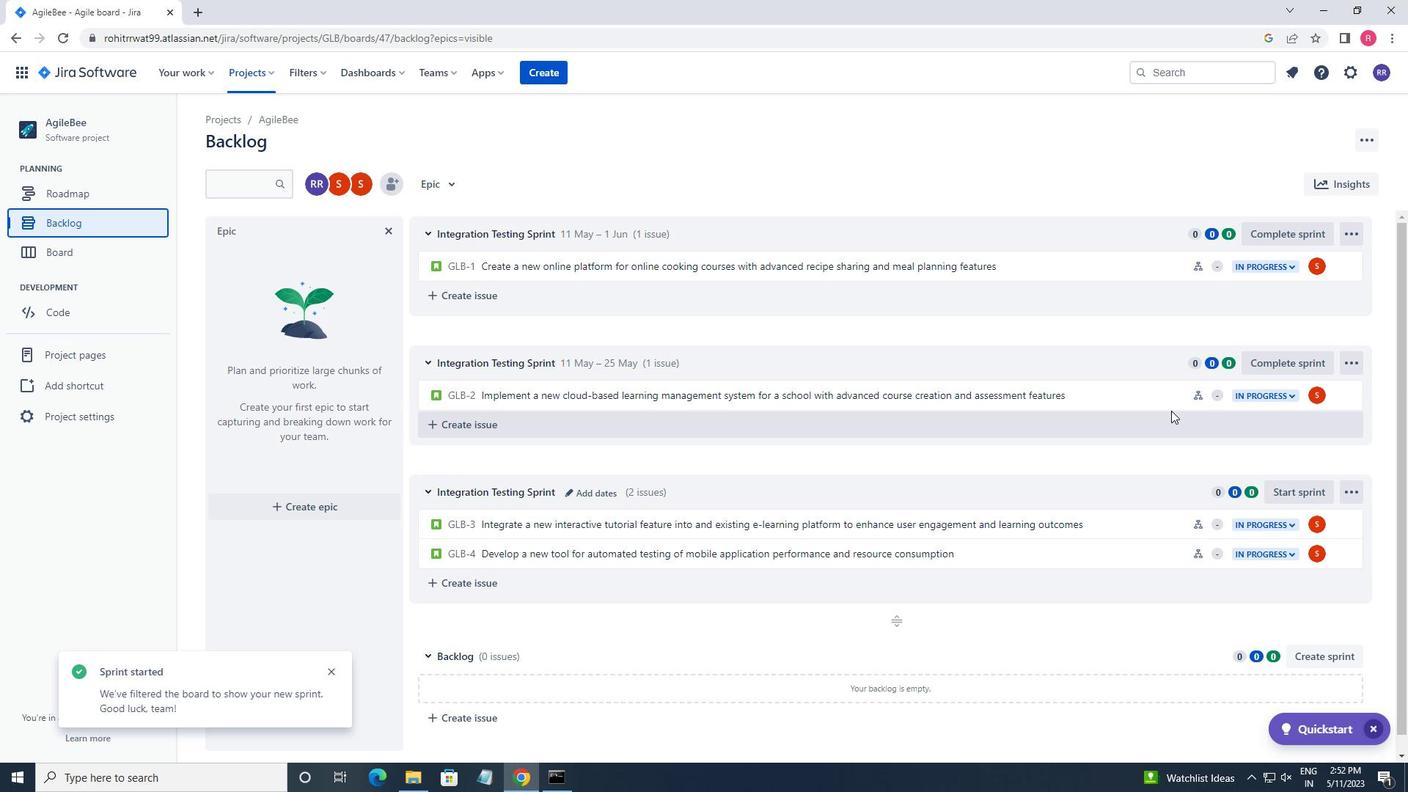 
Action: Mouse moved to (1289, 474)
Screenshot: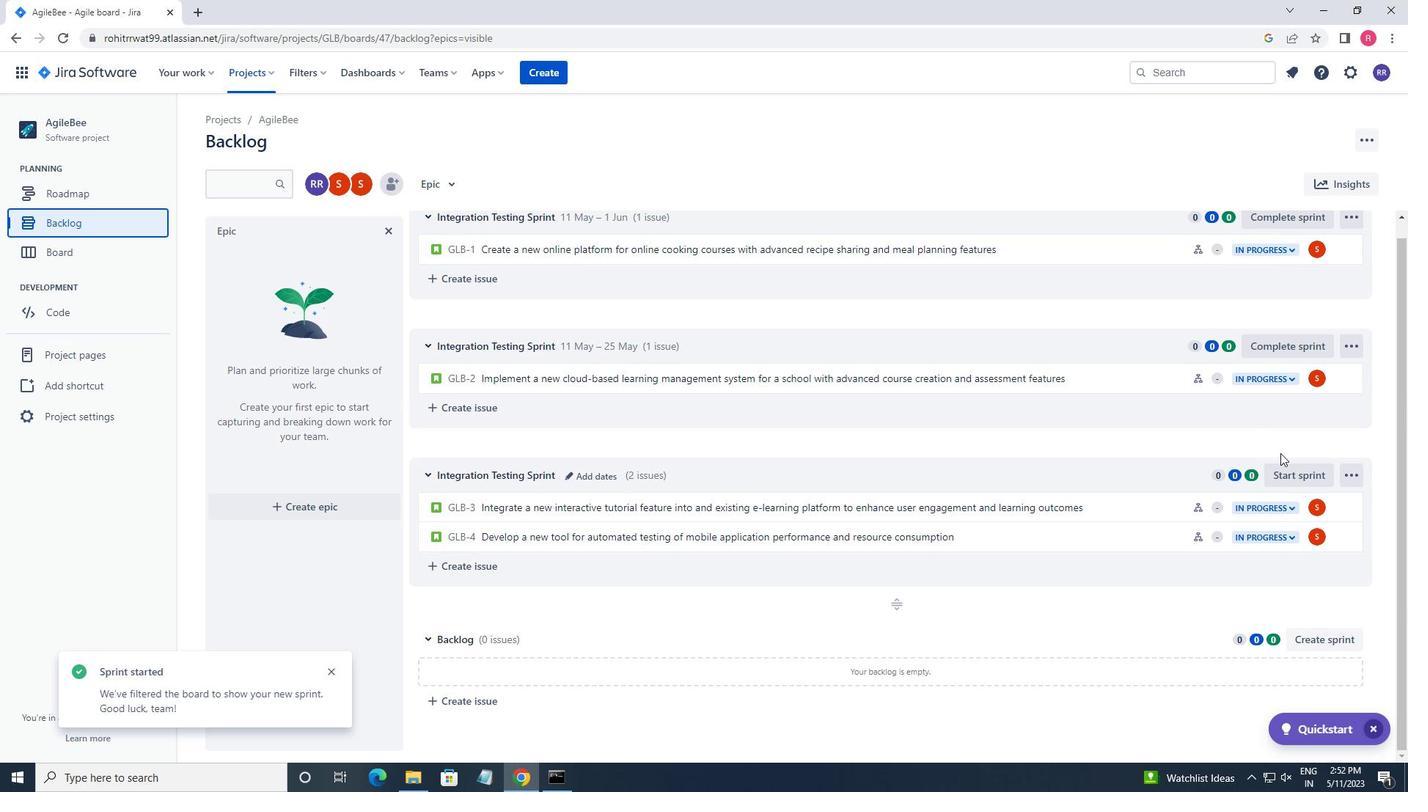 
Action: Mouse pressed left at (1289, 474)
Screenshot: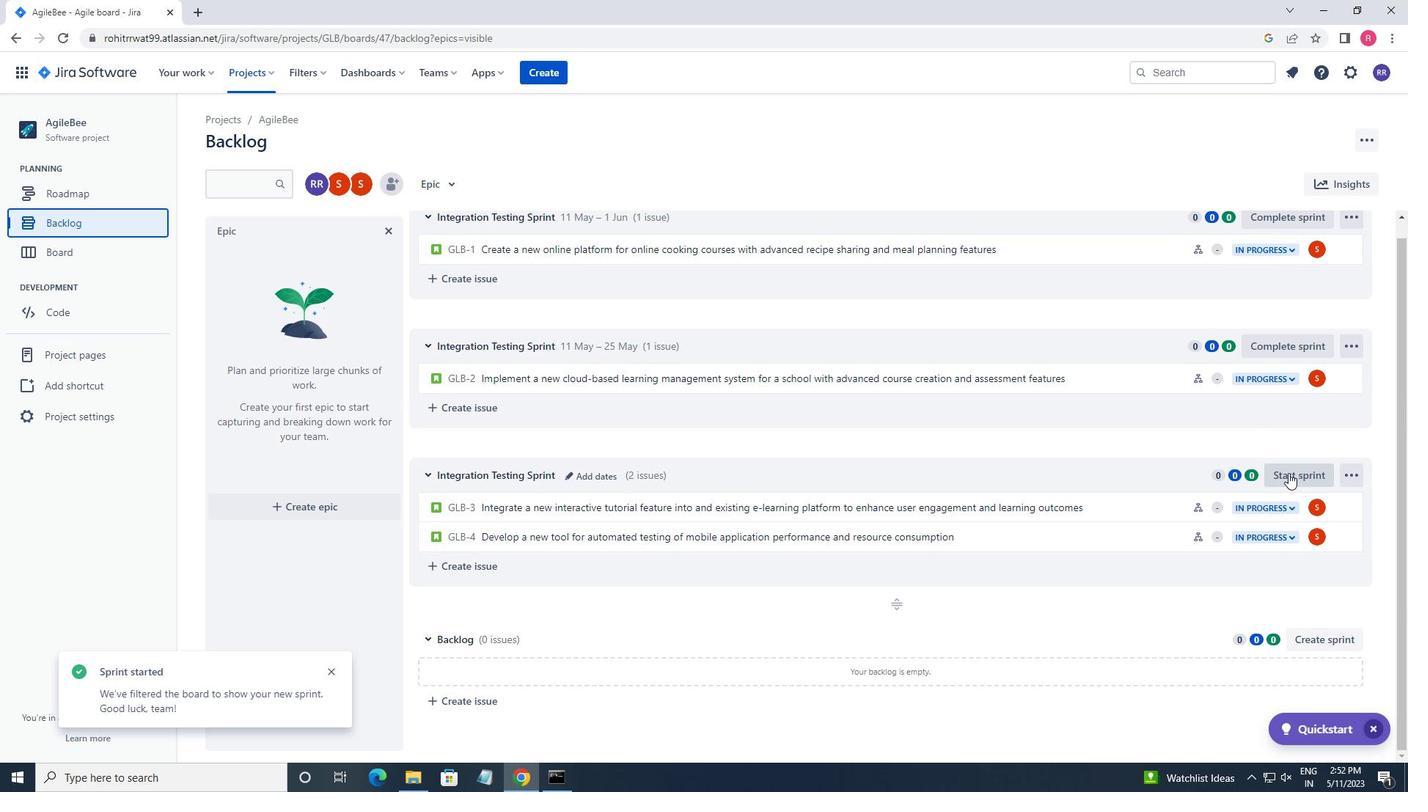 
Action: Mouse moved to (631, 245)
Screenshot: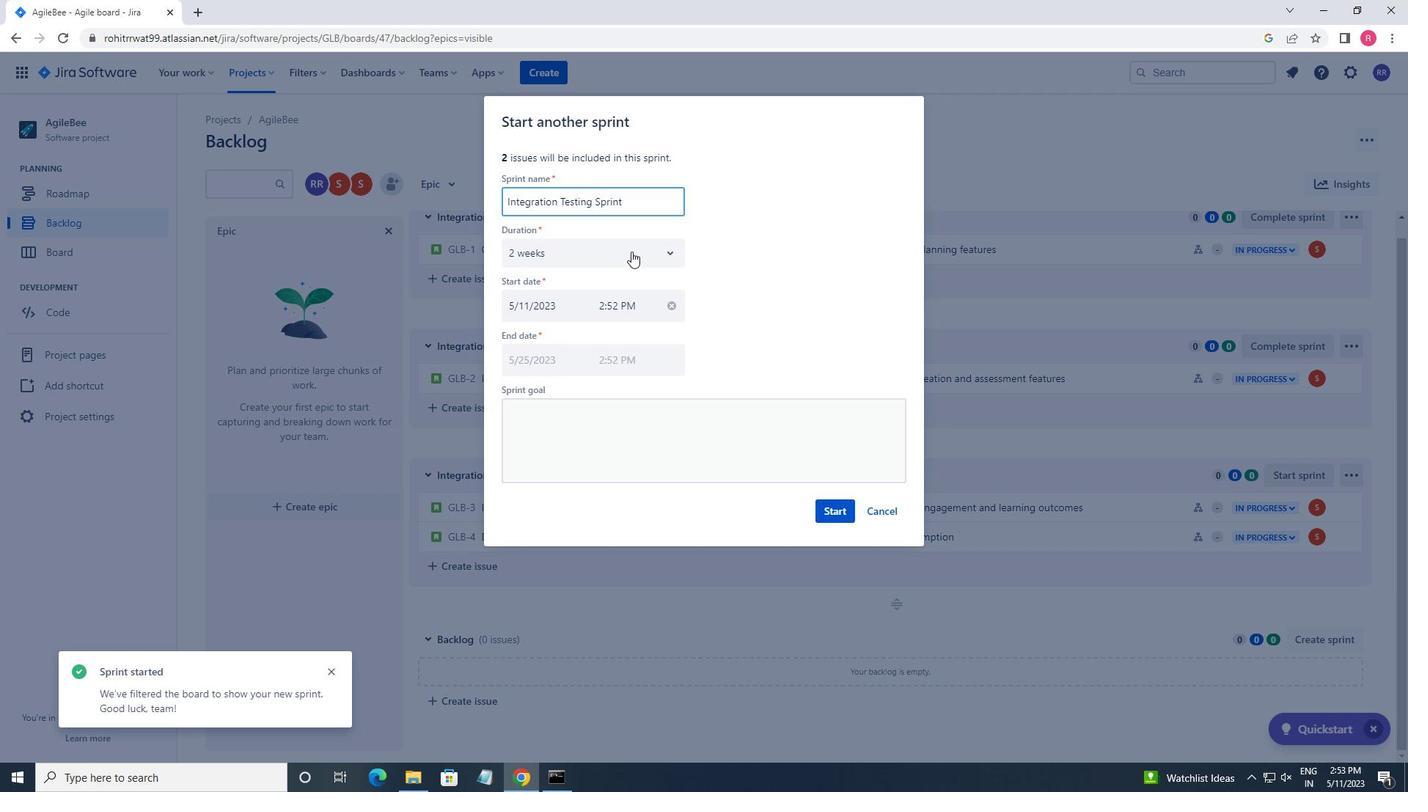 
Action: Mouse pressed left at (631, 245)
Screenshot: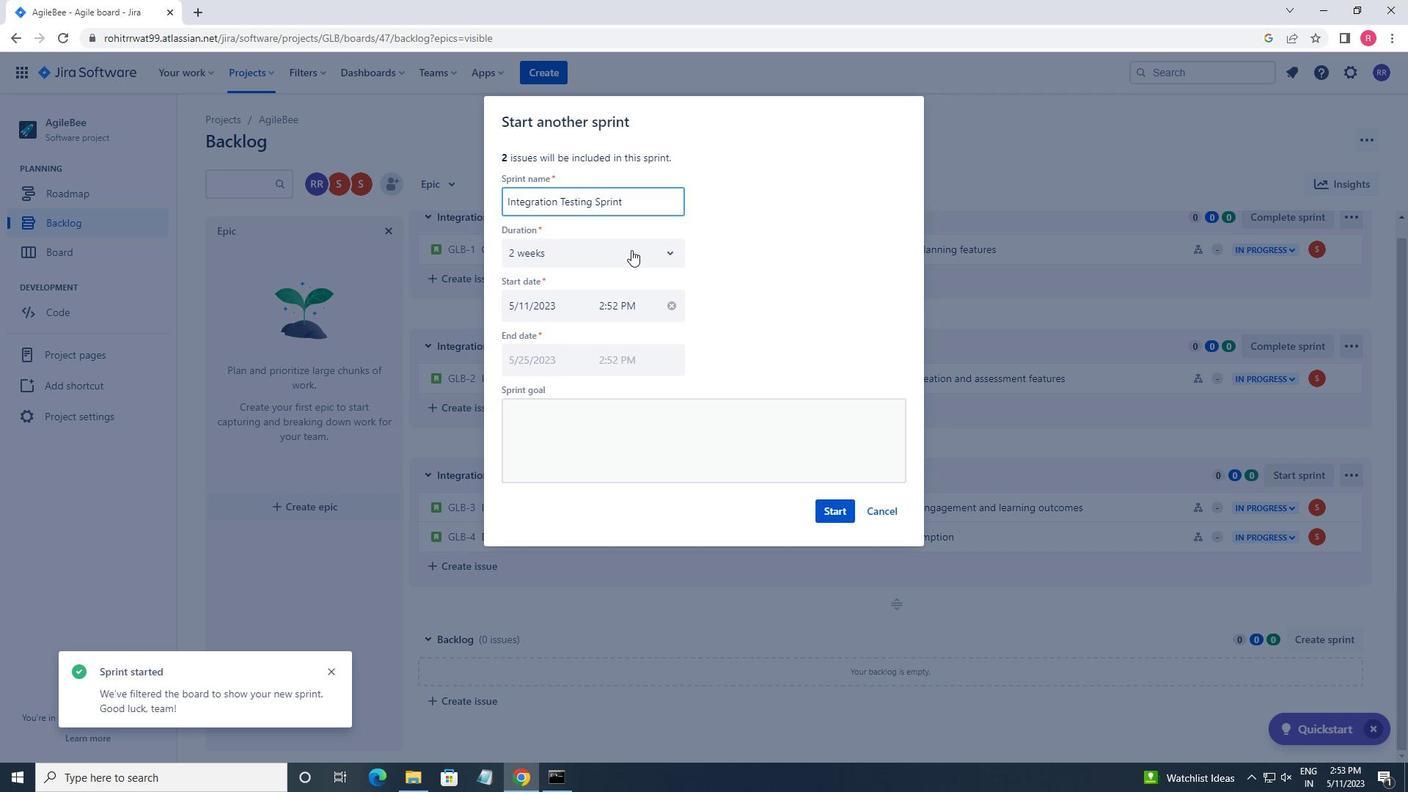 
Action: Mouse moved to (555, 289)
Screenshot: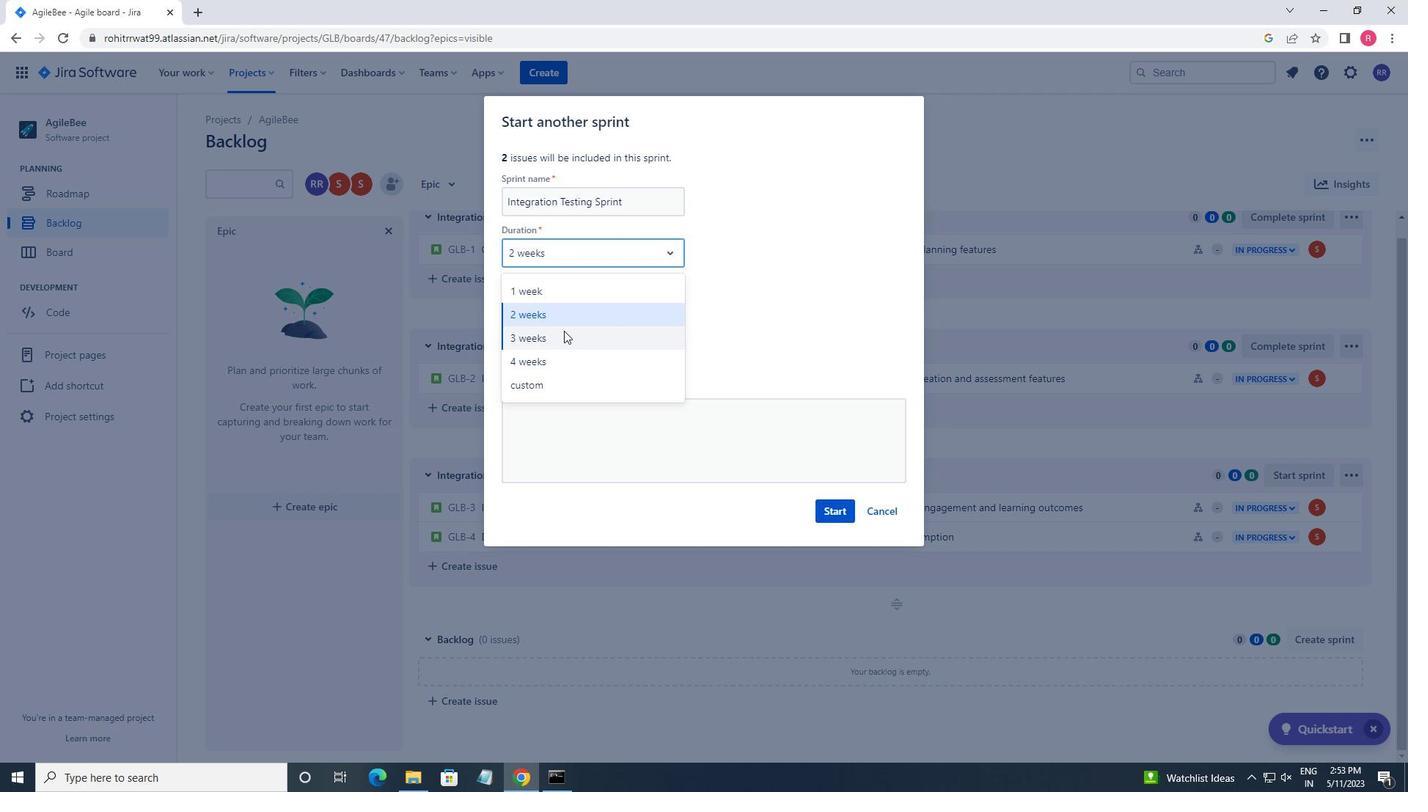 
Action: Mouse pressed left at (555, 289)
Screenshot: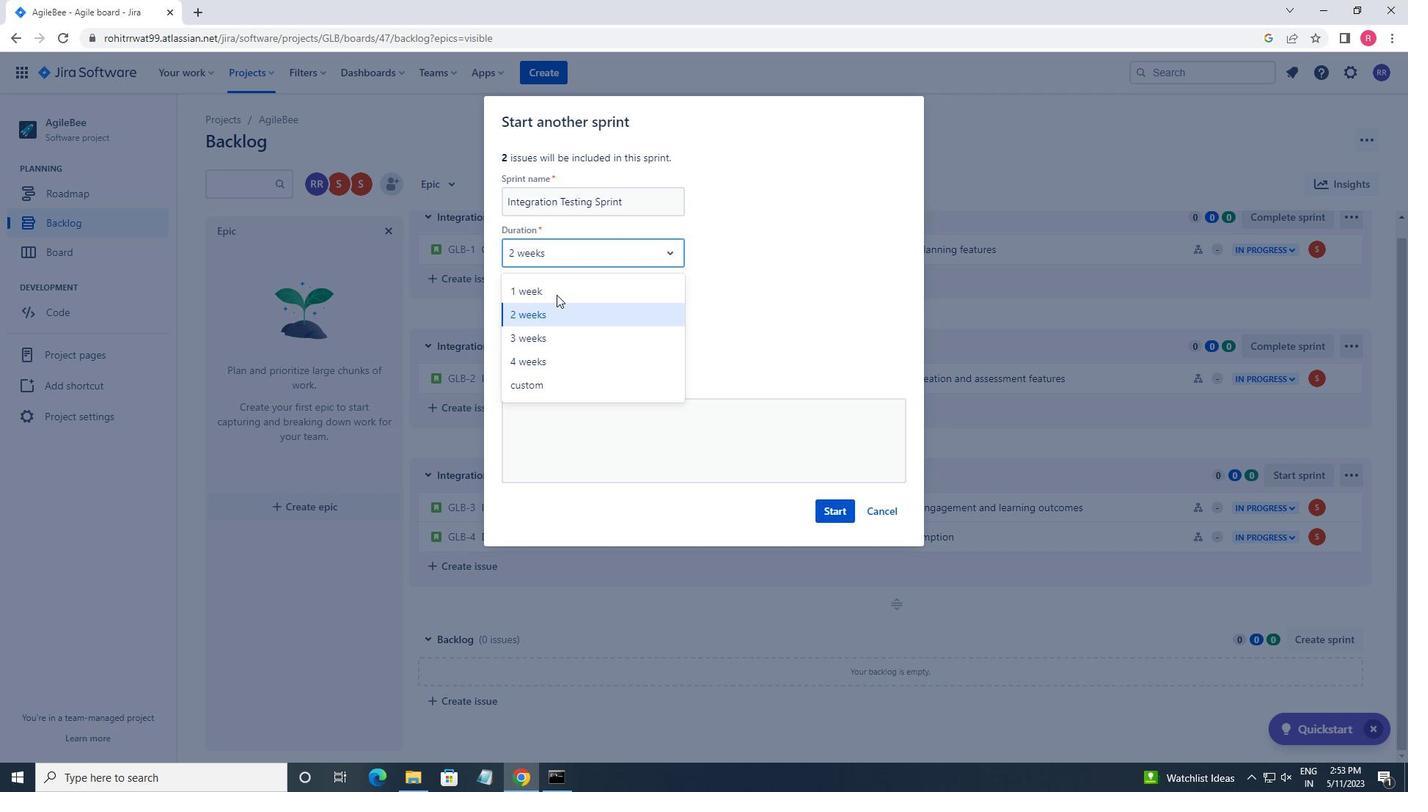 
Action: Mouse moved to (844, 510)
Screenshot: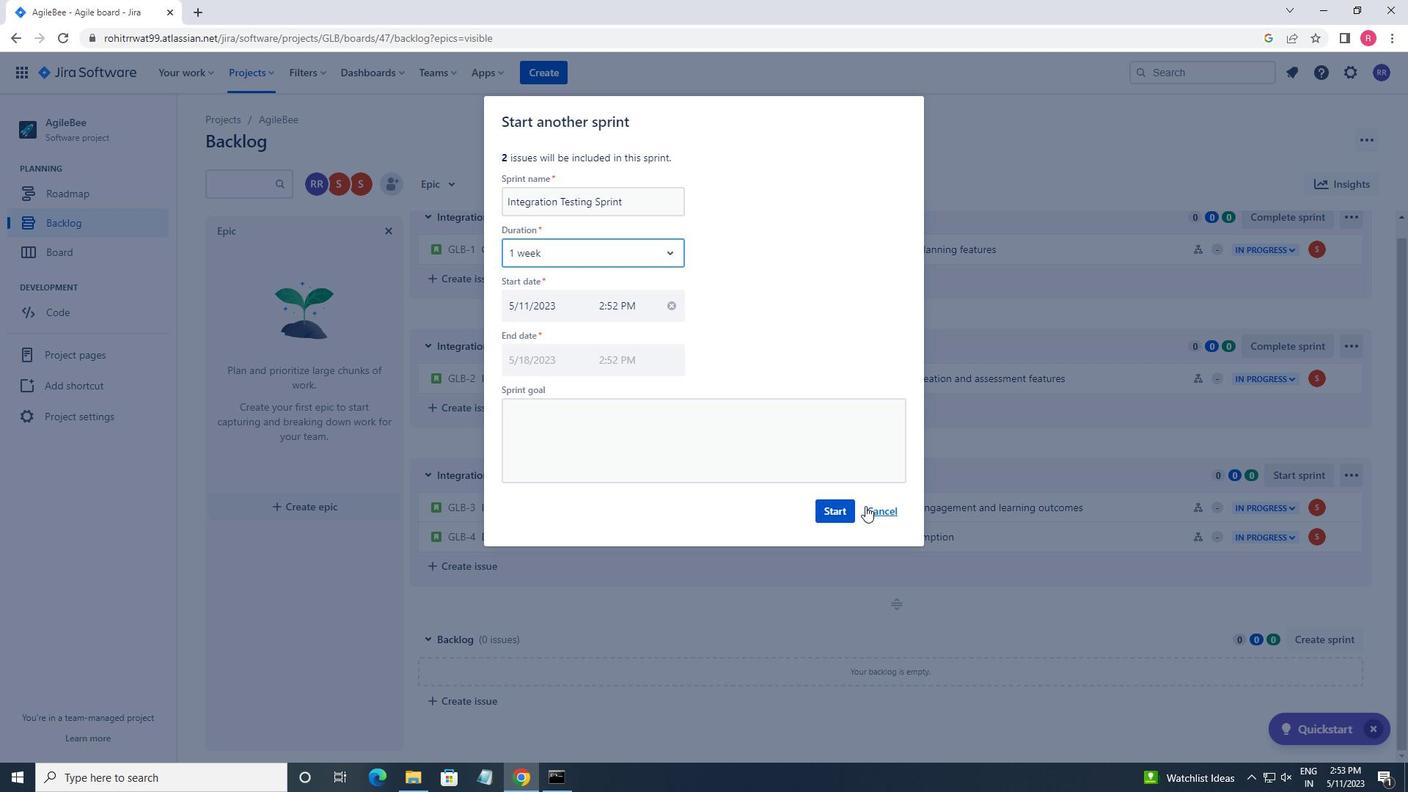 
Action: Mouse pressed left at (844, 510)
Screenshot: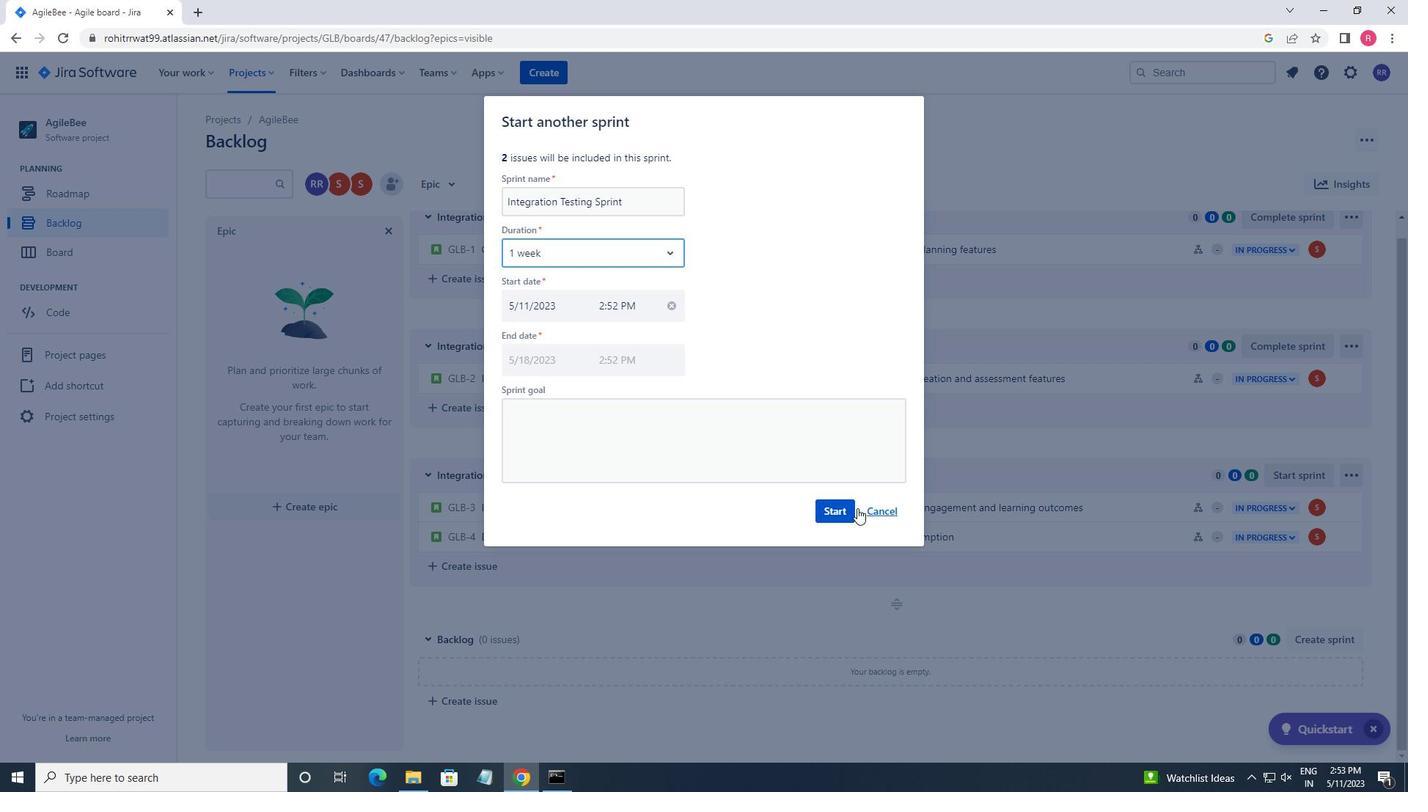 
